 Task: Create a due date automation trigger when advanced on, 2 working days after a card is due add dates with a complete due date at 11:00 AM.
Action: Mouse moved to (972, 300)
Screenshot: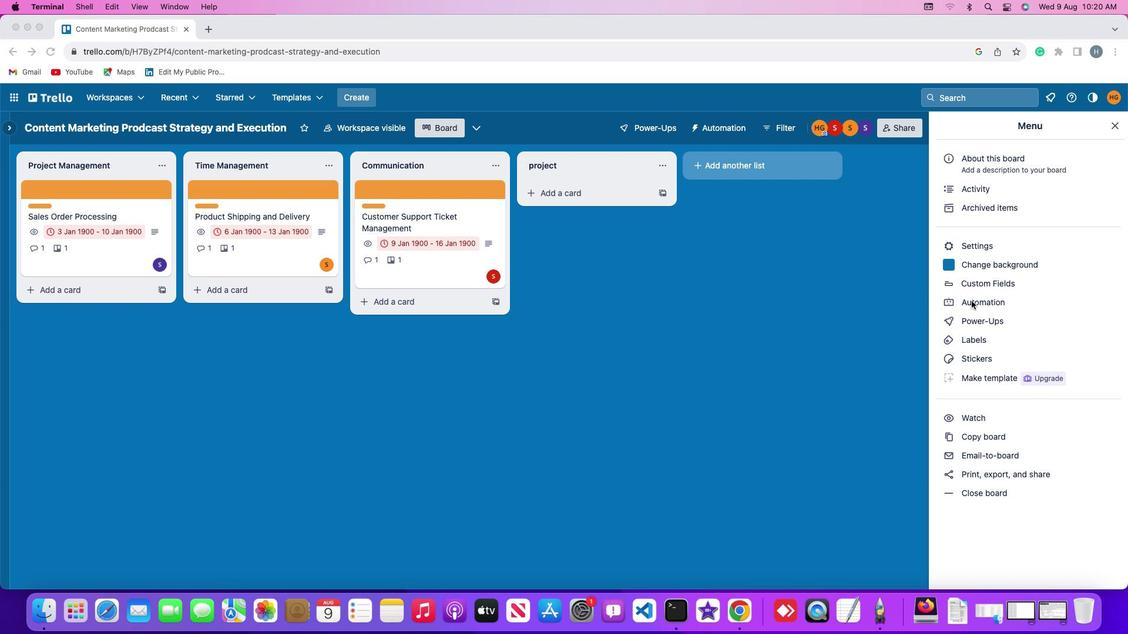 
Action: Mouse pressed left at (972, 300)
Screenshot: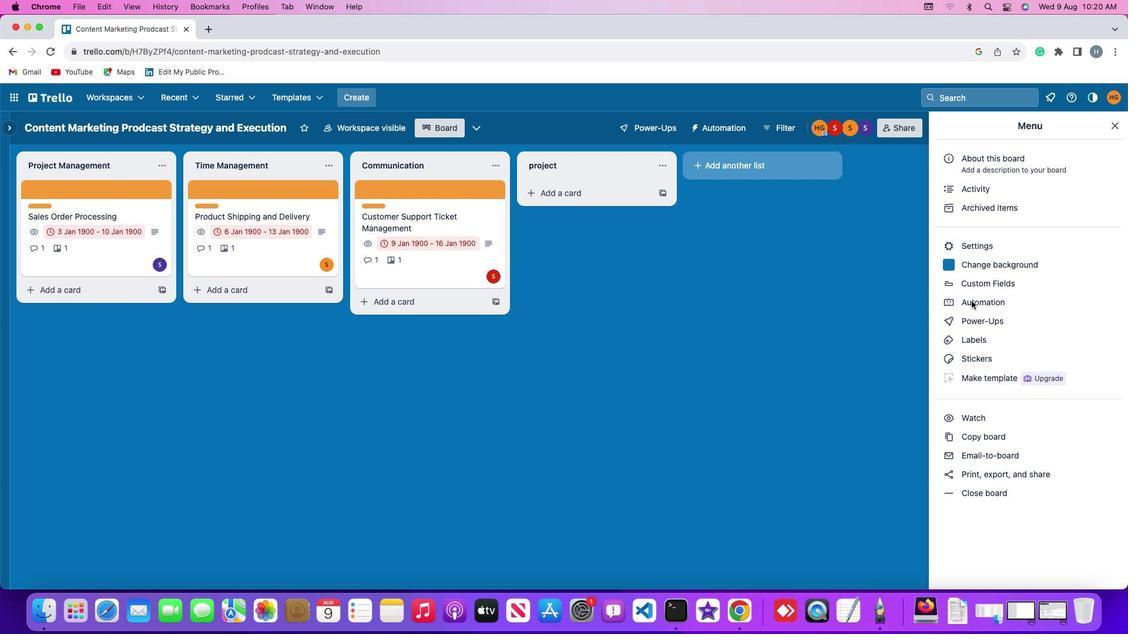 
Action: Mouse pressed left at (972, 300)
Screenshot: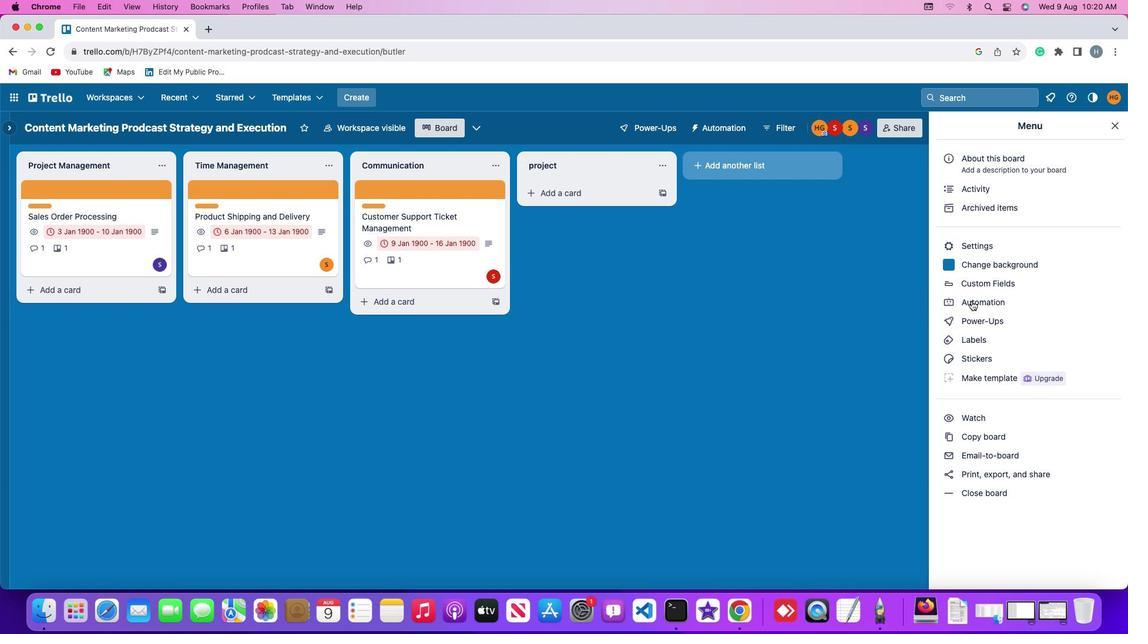
Action: Mouse moved to (74, 284)
Screenshot: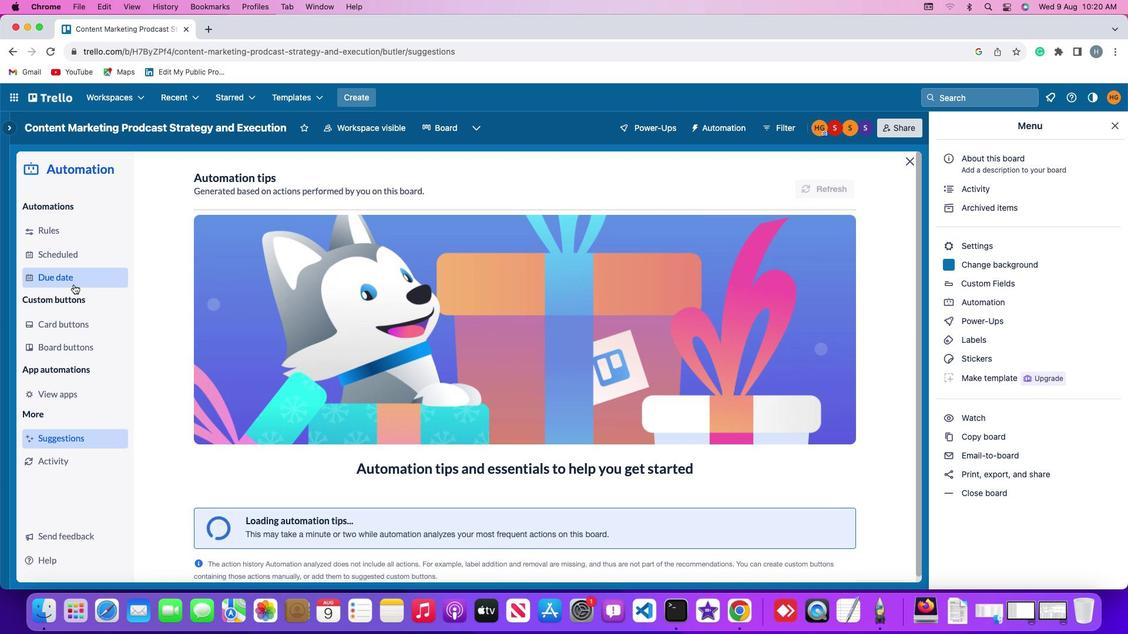 
Action: Mouse pressed left at (74, 284)
Screenshot: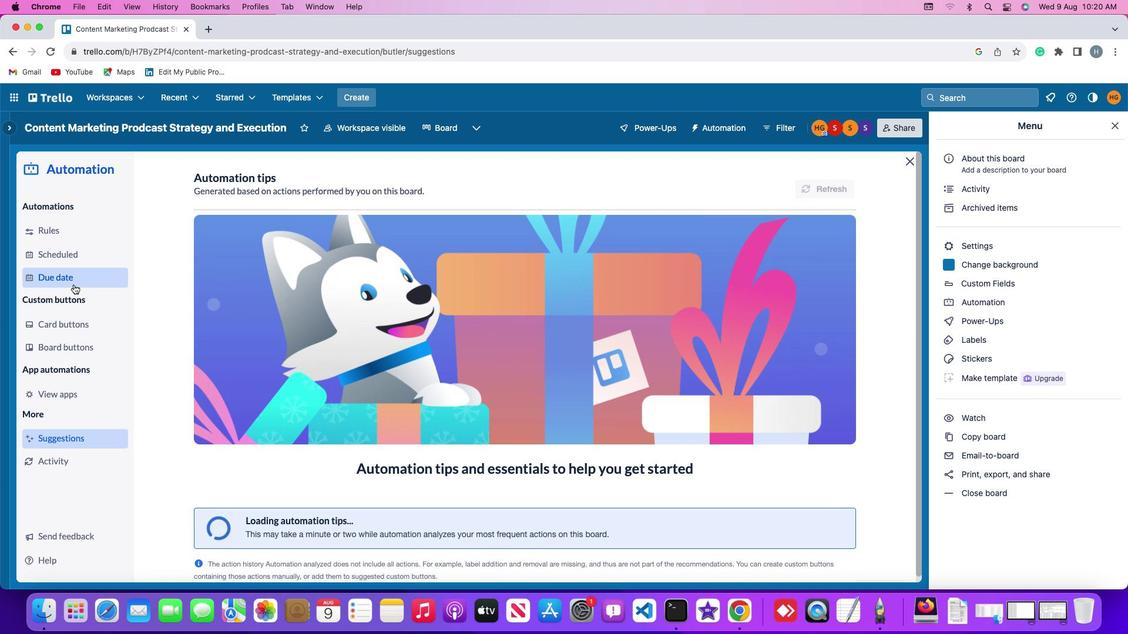 
Action: Mouse moved to (791, 179)
Screenshot: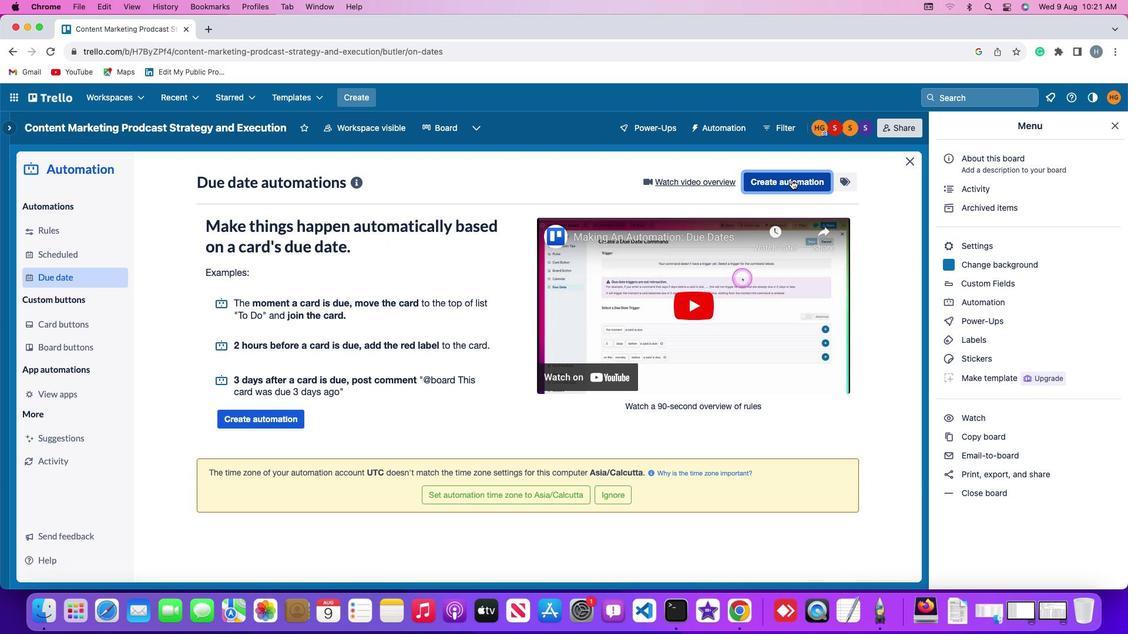 
Action: Mouse pressed left at (791, 179)
Screenshot: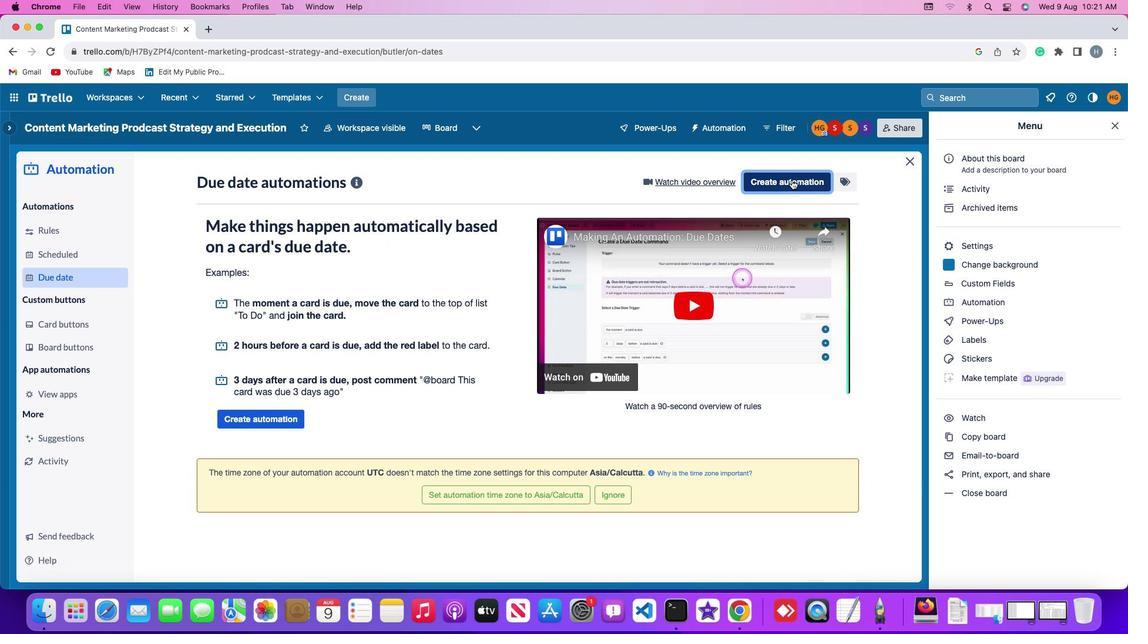 
Action: Mouse moved to (352, 290)
Screenshot: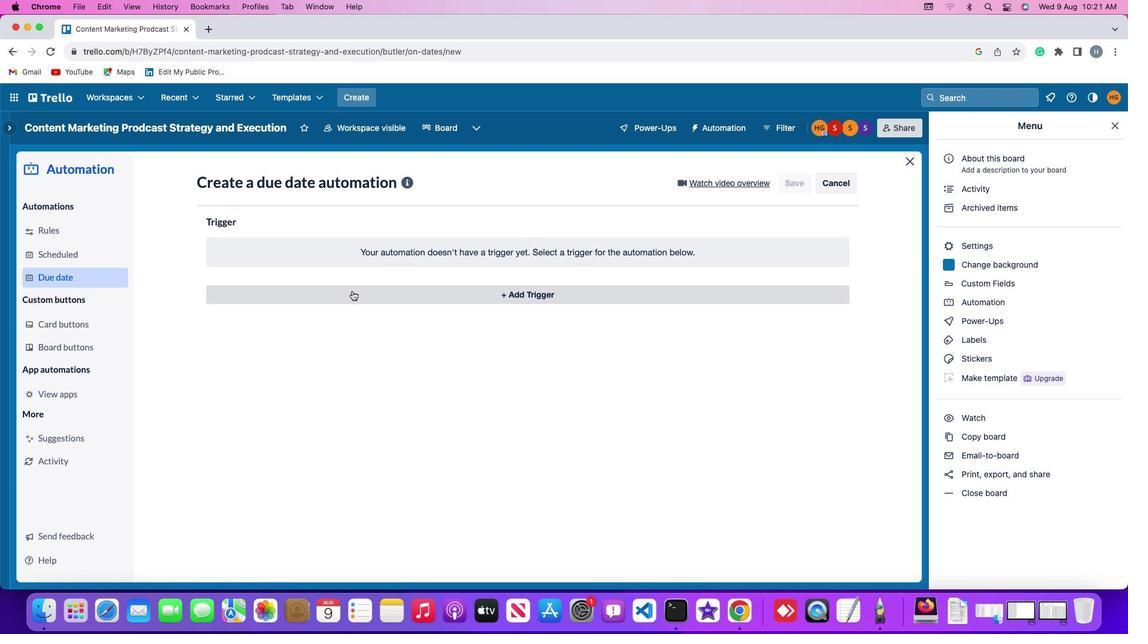
Action: Mouse pressed left at (352, 290)
Screenshot: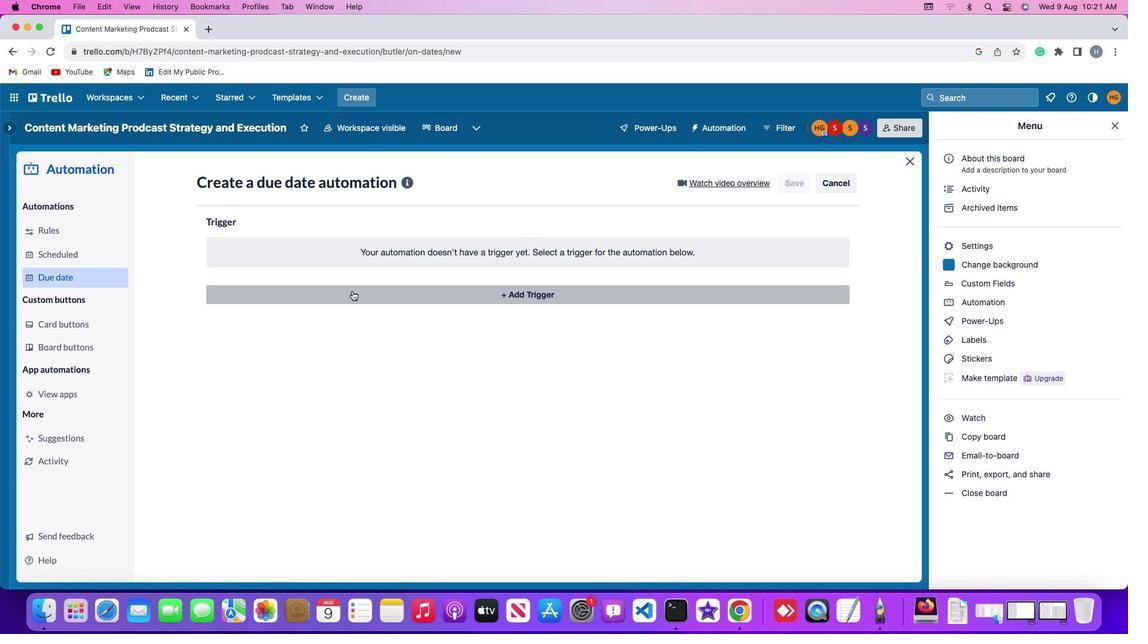 
Action: Mouse moved to (232, 474)
Screenshot: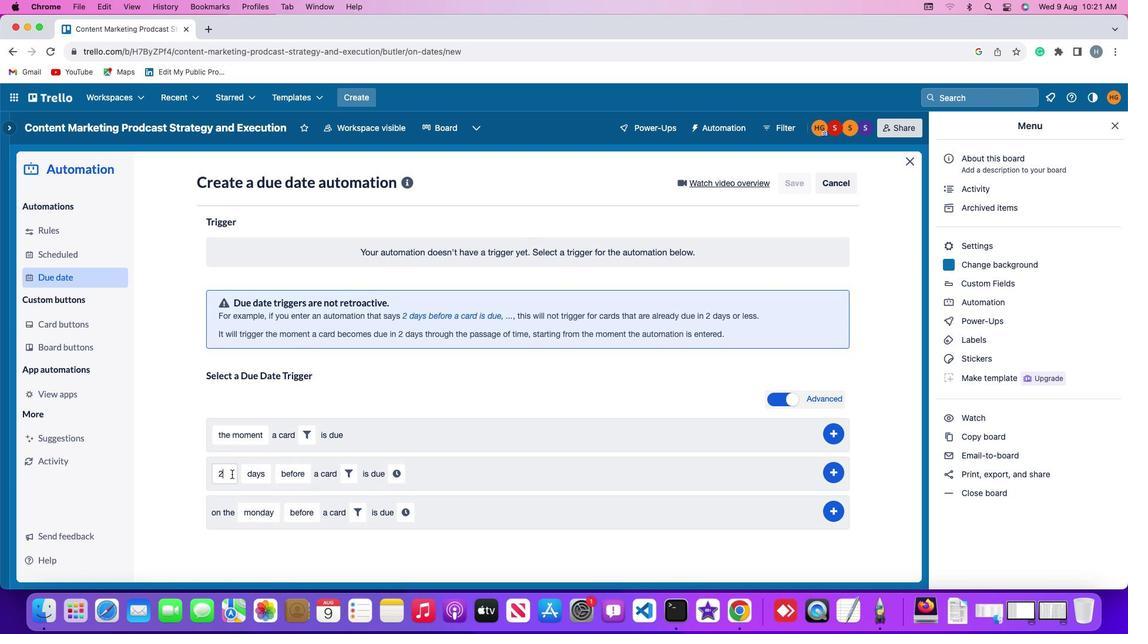 
Action: Mouse pressed left at (232, 474)
Screenshot: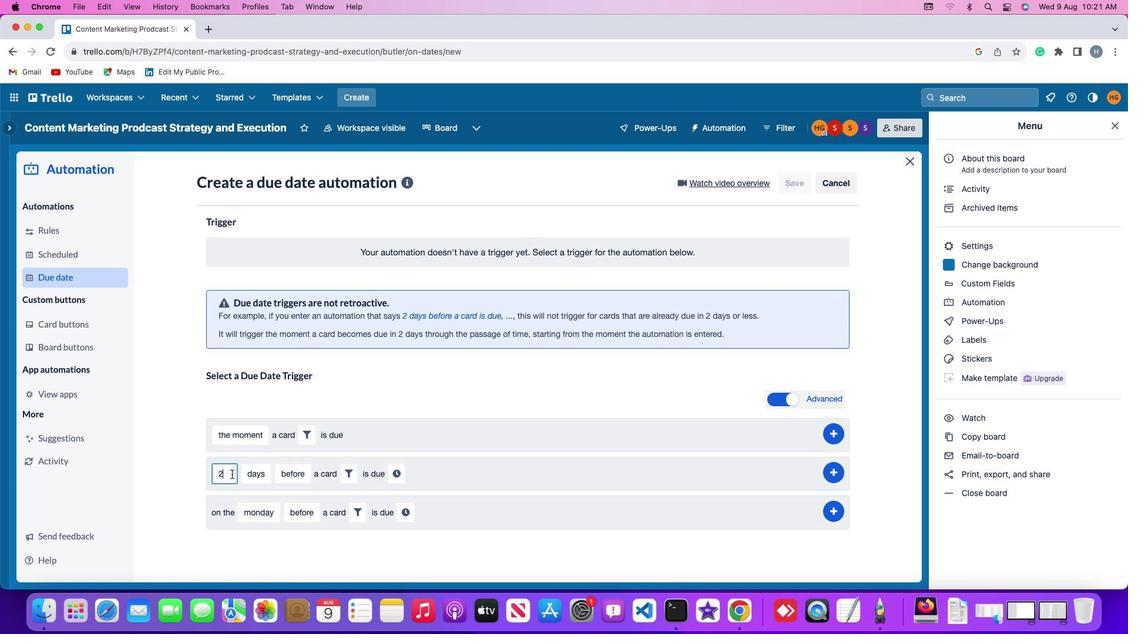 
Action: Mouse moved to (232, 474)
Screenshot: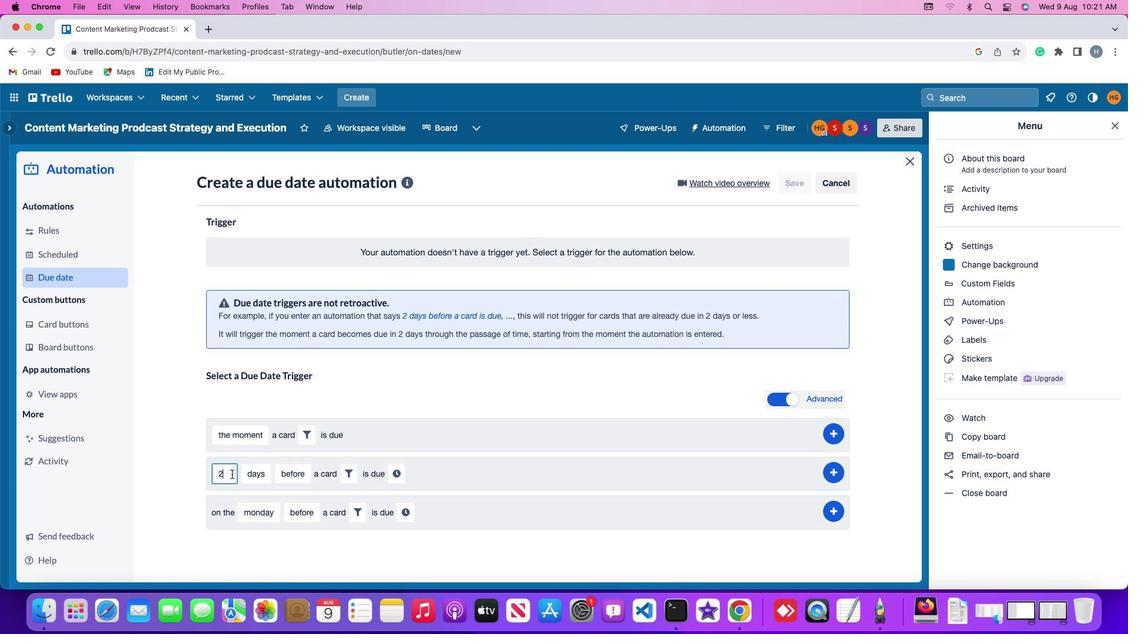 
Action: Key pressed Key.backspace
Screenshot: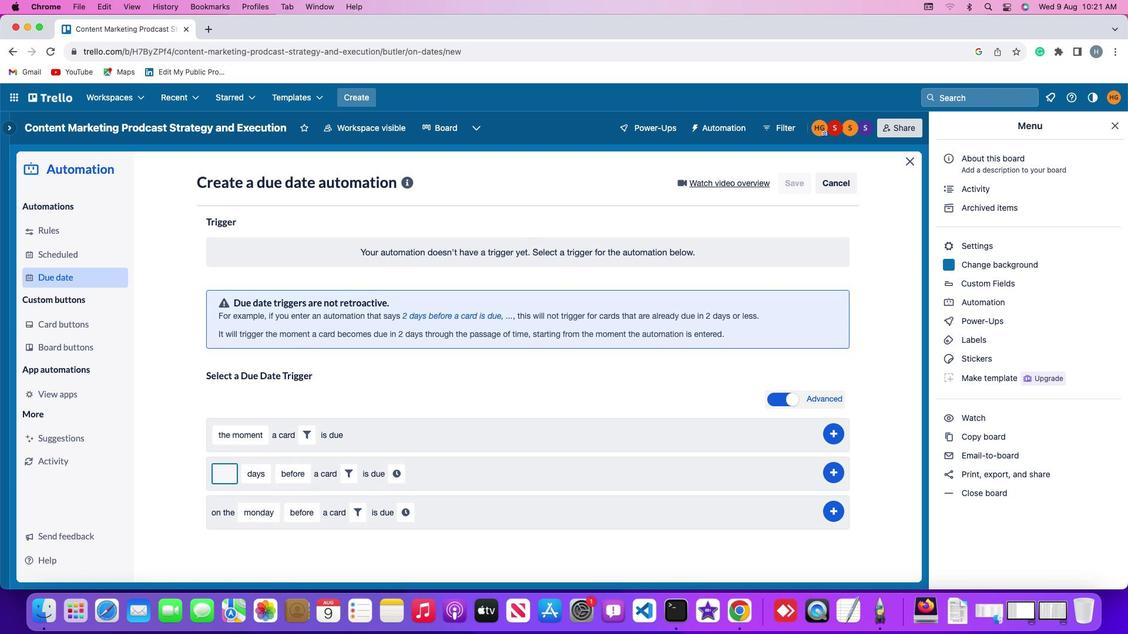 
Action: Mouse moved to (231, 474)
Screenshot: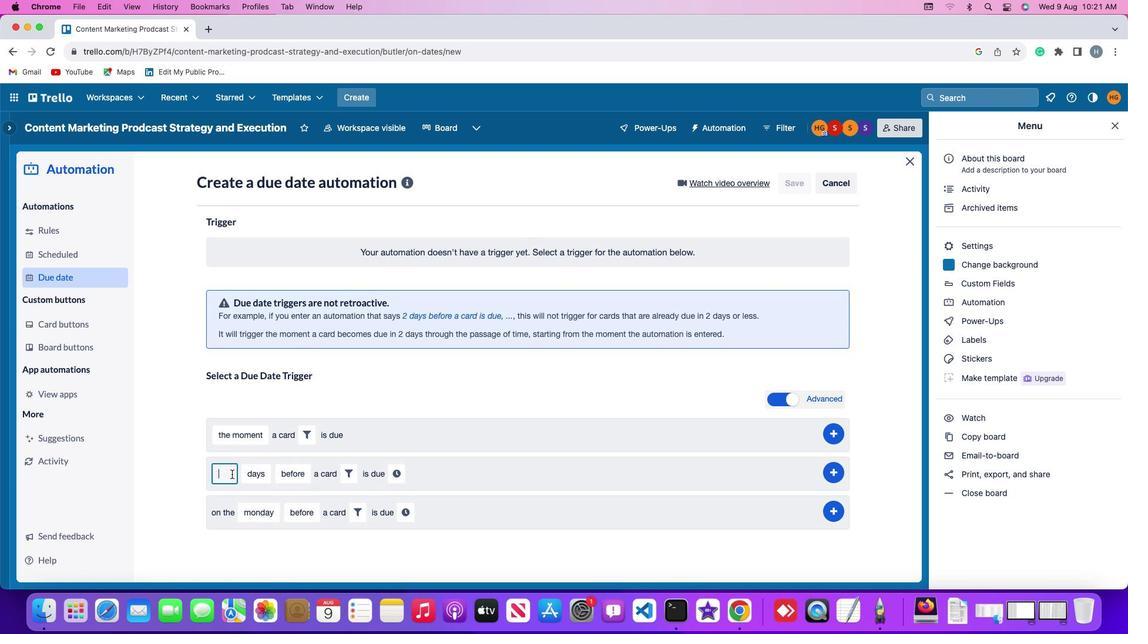 
Action: Key pressed '2'
Screenshot: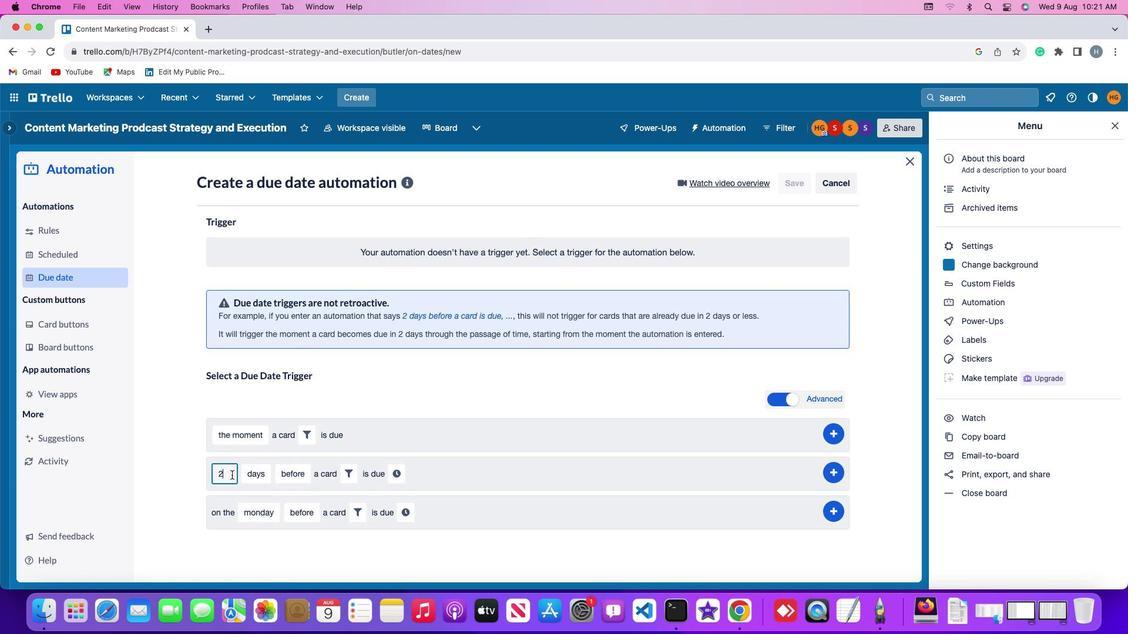 
Action: Mouse moved to (248, 476)
Screenshot: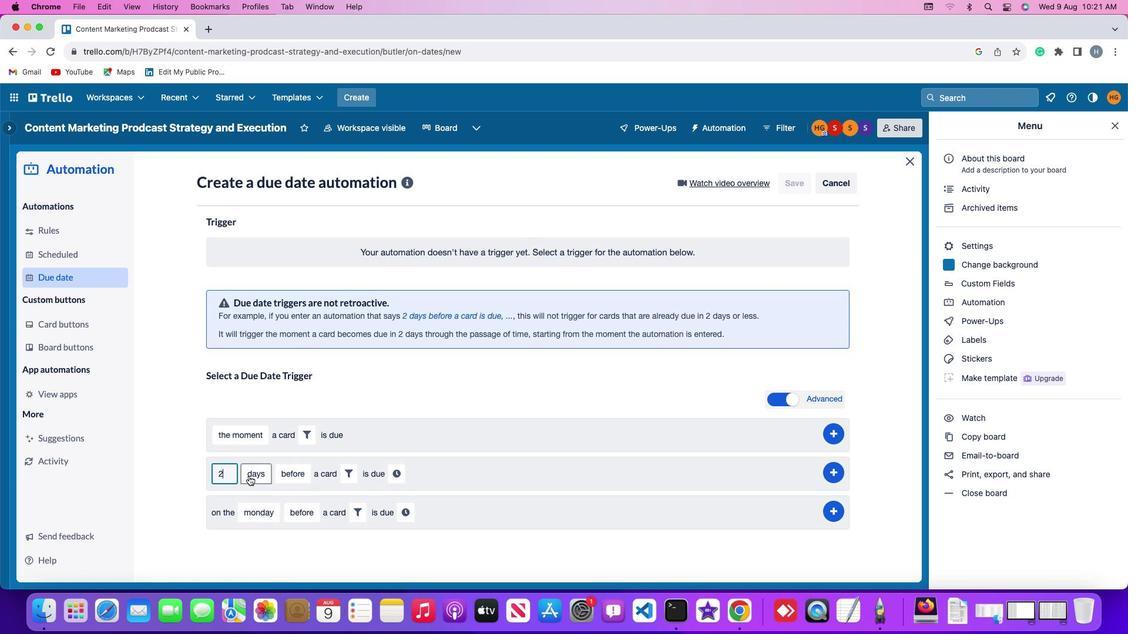 
Action: Mouse pressed left at (248, 476)
Screenshot: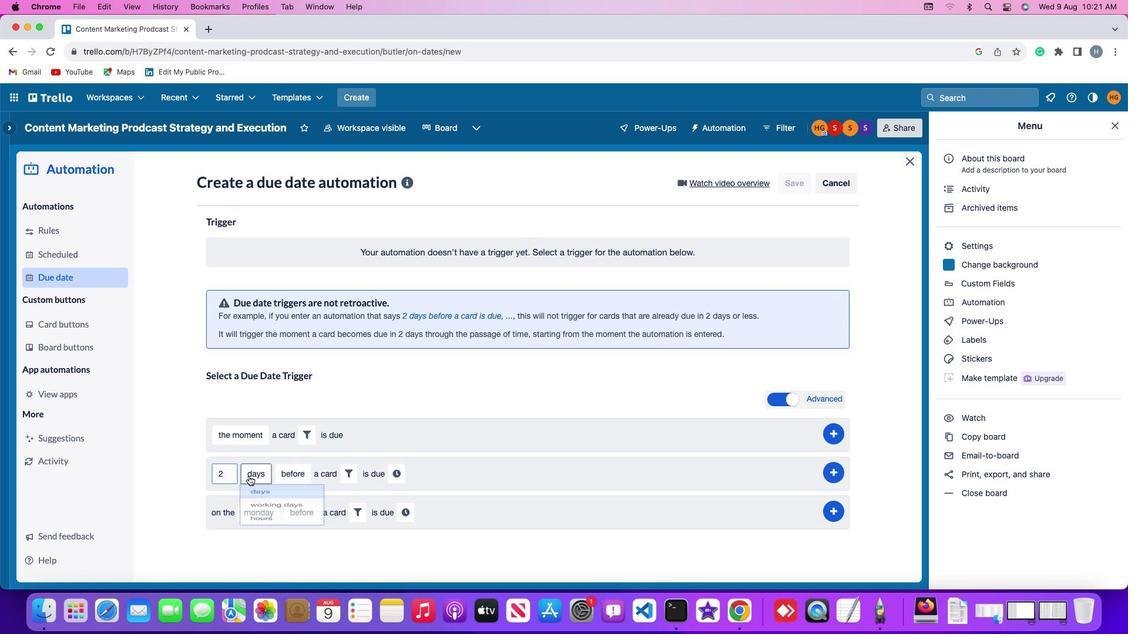 
Action: Mouse moved to (262, 524)
Screenshot: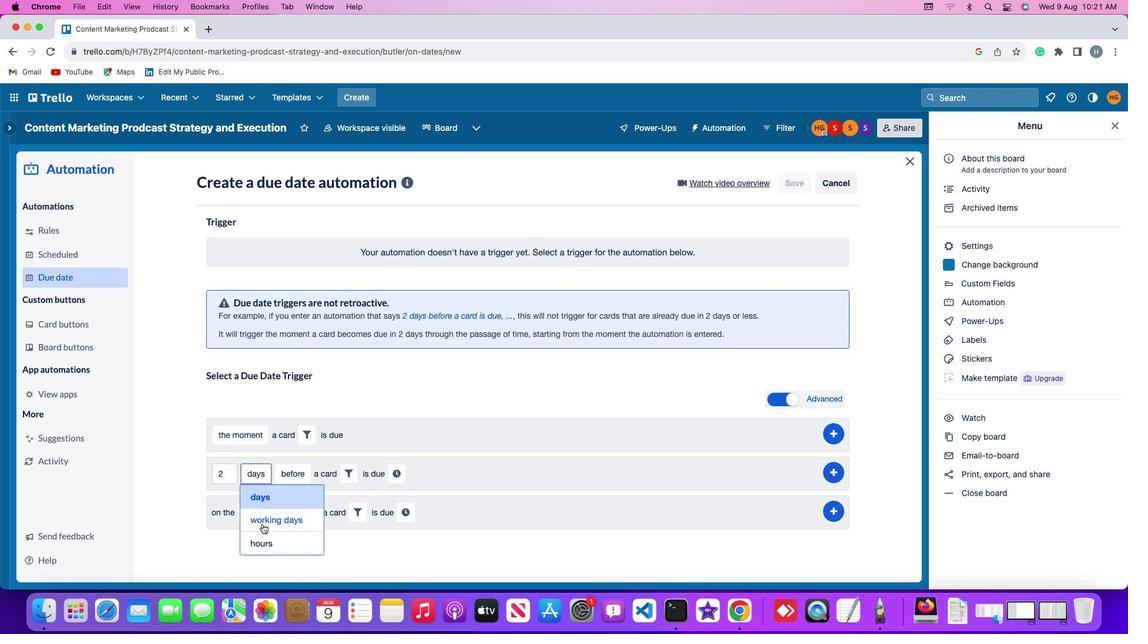 
Action: Mouse pressed left at (262, 524)
Screenshot: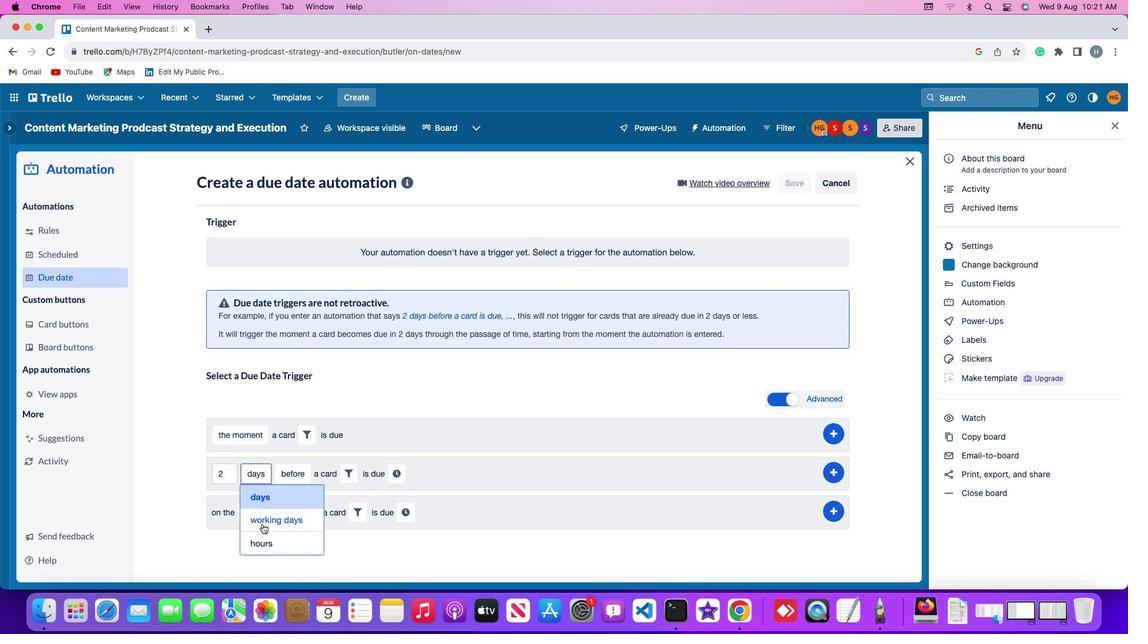 
Action: Mouse moved to (322, 475)
Screenshot: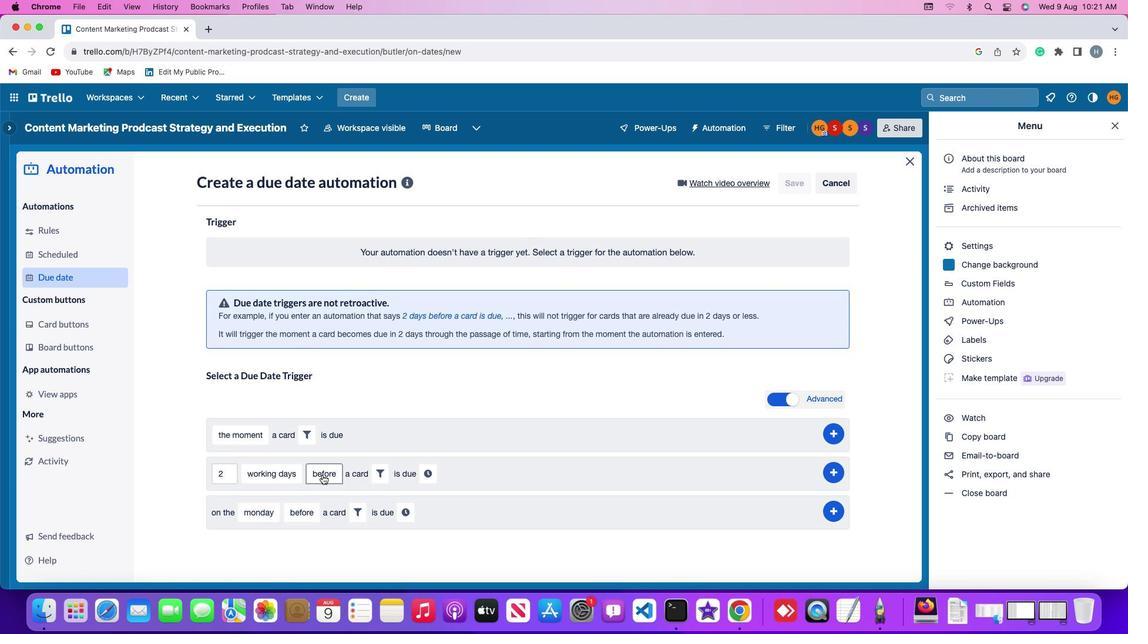 
Action: Mouse pressed left at (322, 475)
Screenshot: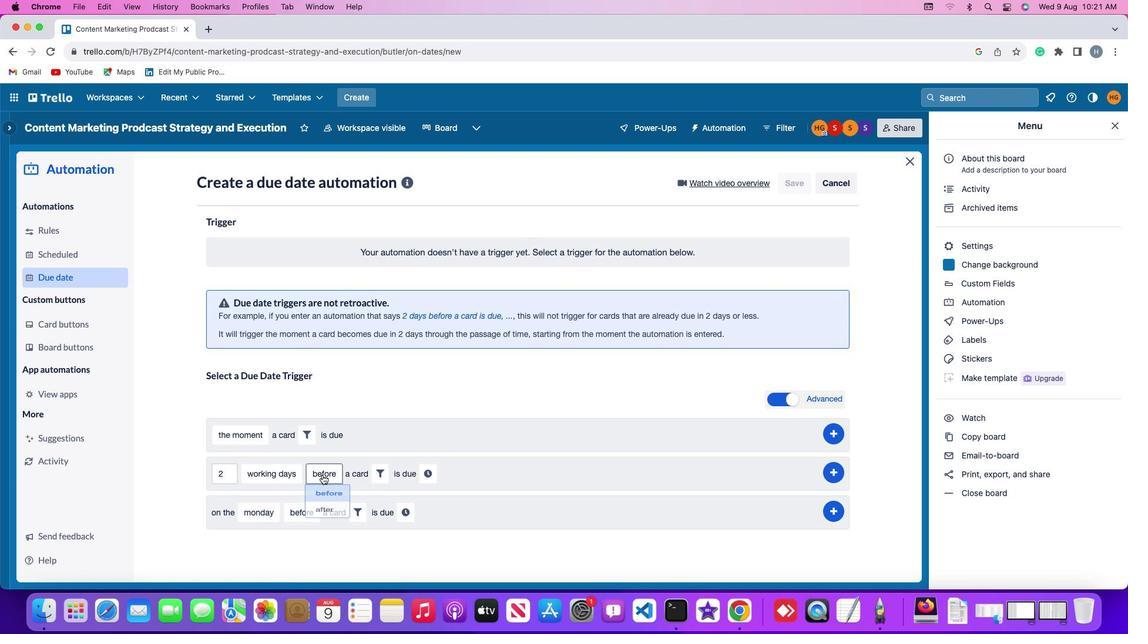 
Action: Mouse moved to (325, 519)
Screenshot: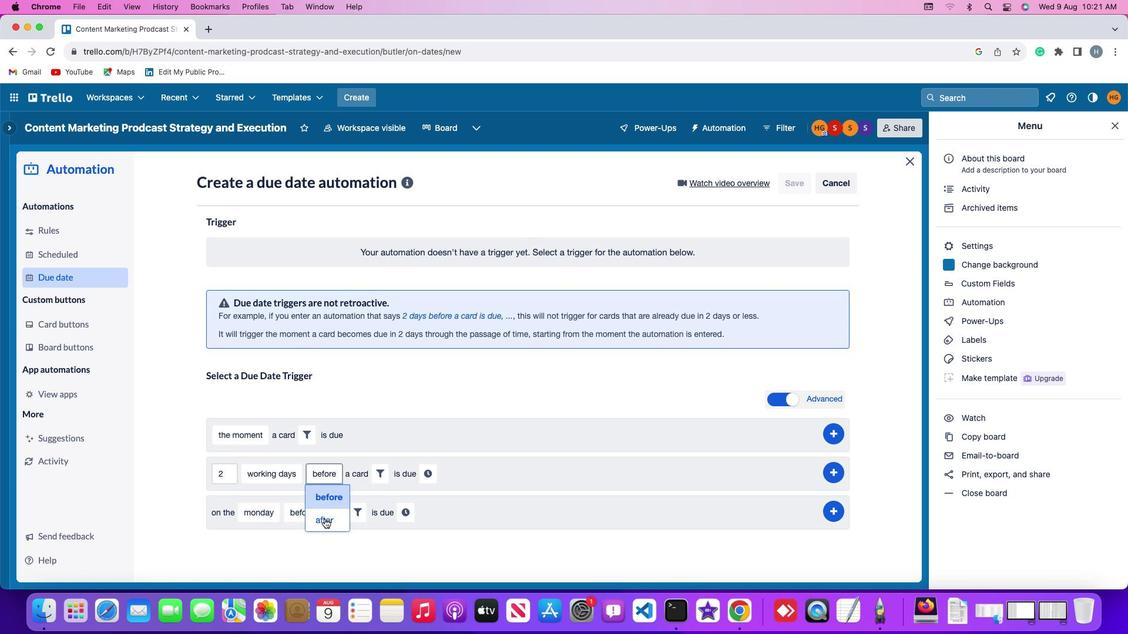 
Action: Mouse pressed left at (325, 519)
Screenshot: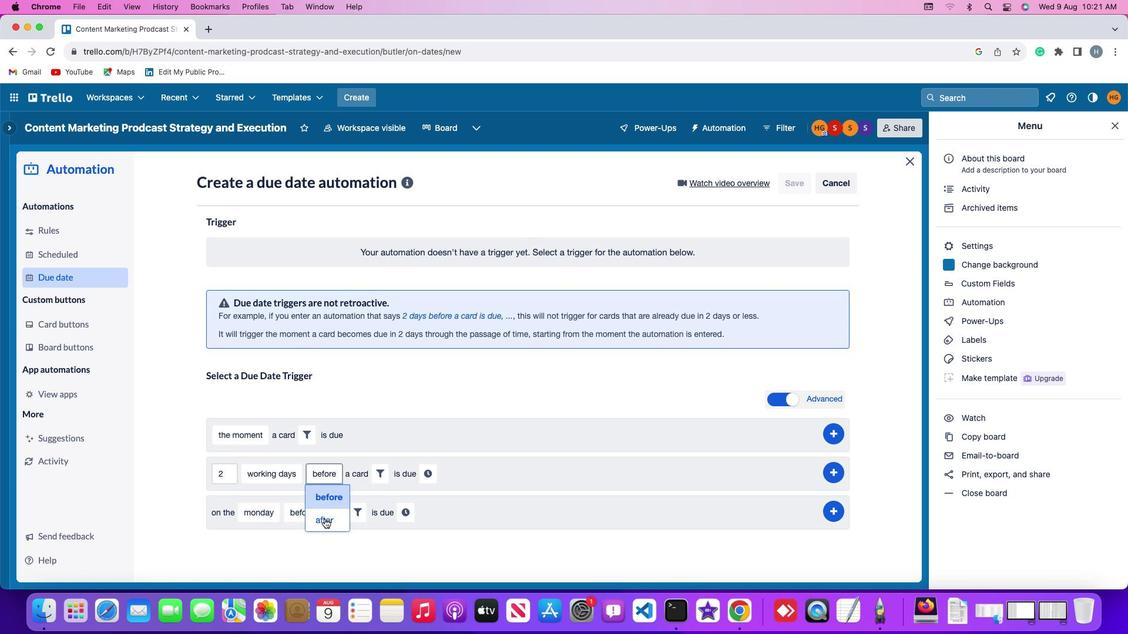 
Action: Mouse moved to (369, 473)
Screenshot: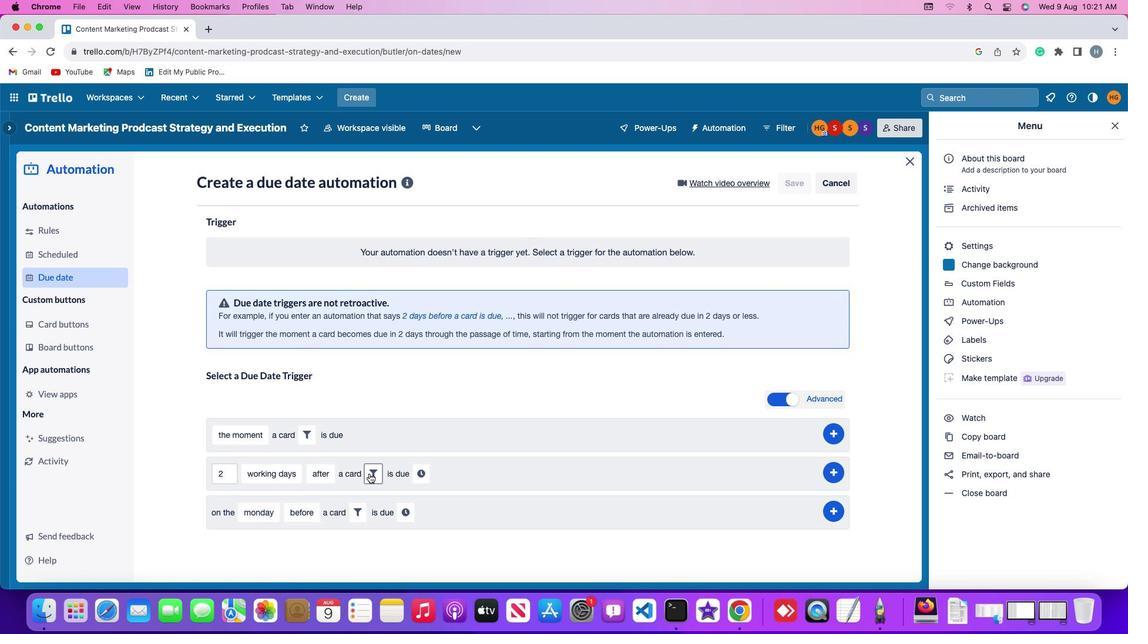 
Action: Mouse pressed left at (369, 473)
Screenshot: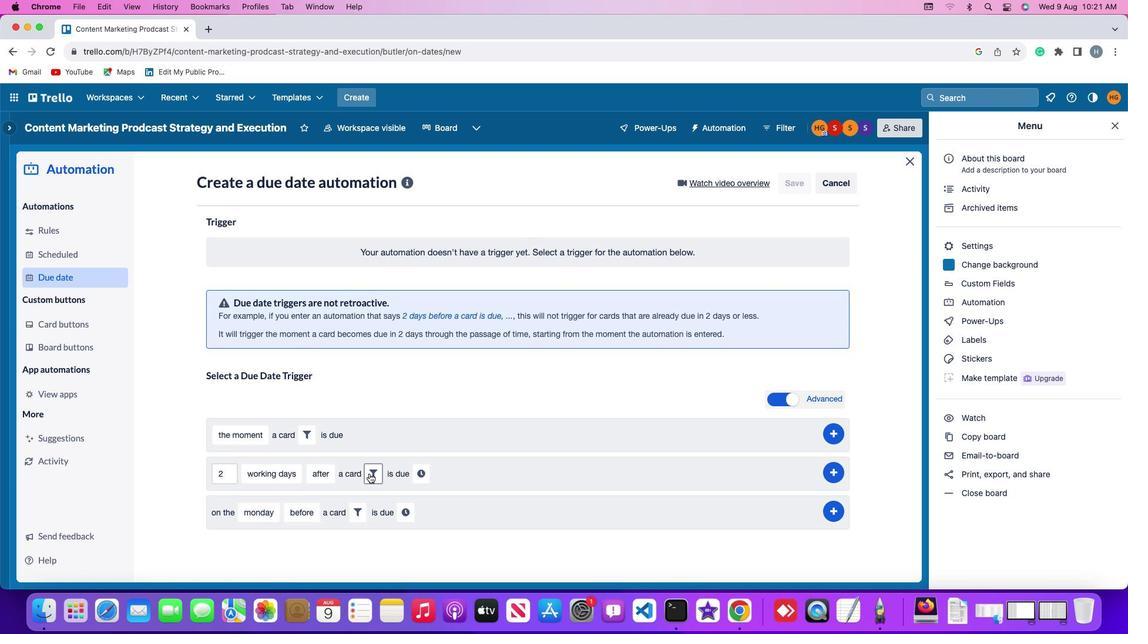 
Action: Mouse moved to (437, 511)
Screenshot: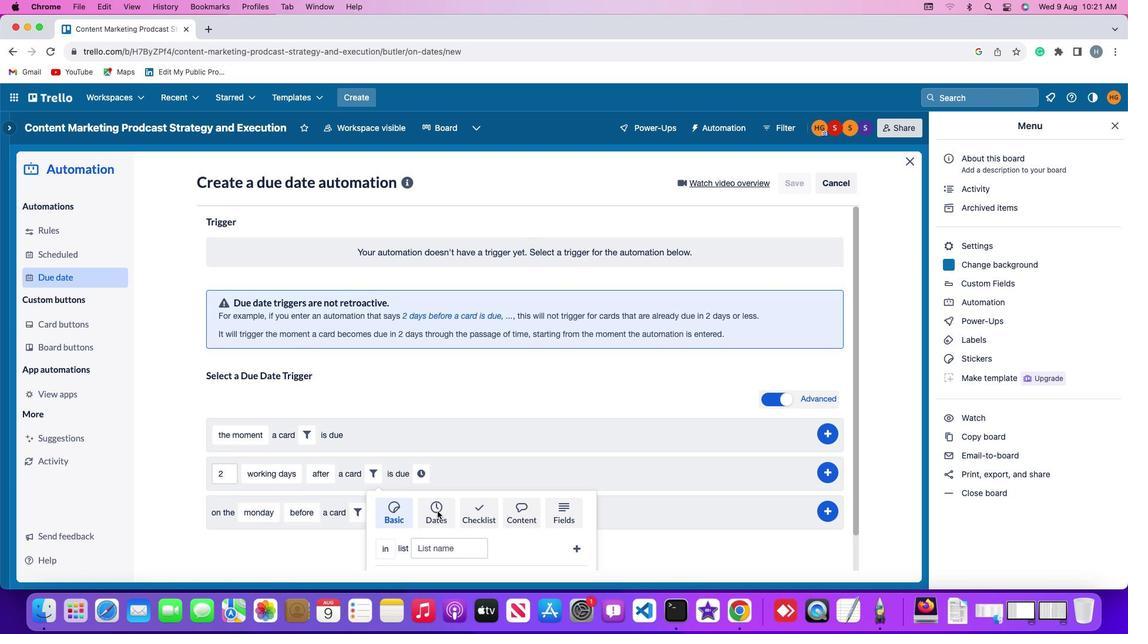 
Action: Mouse pressed left at (437, 511)
Screenshot: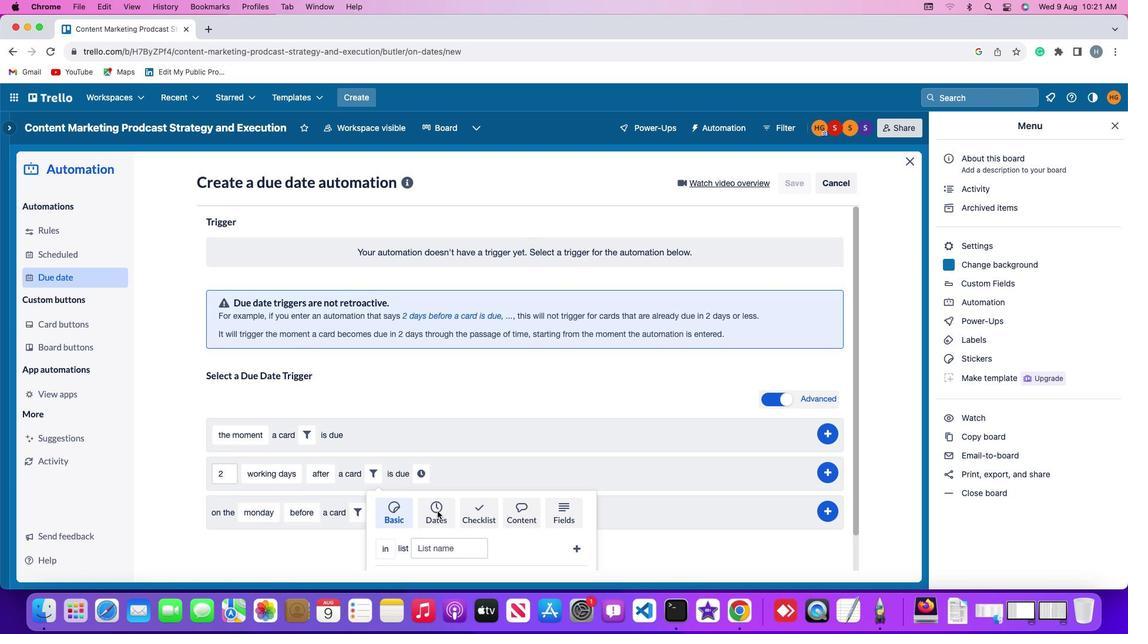 
Action: Mouse moved to (390, 548)
Screenshot: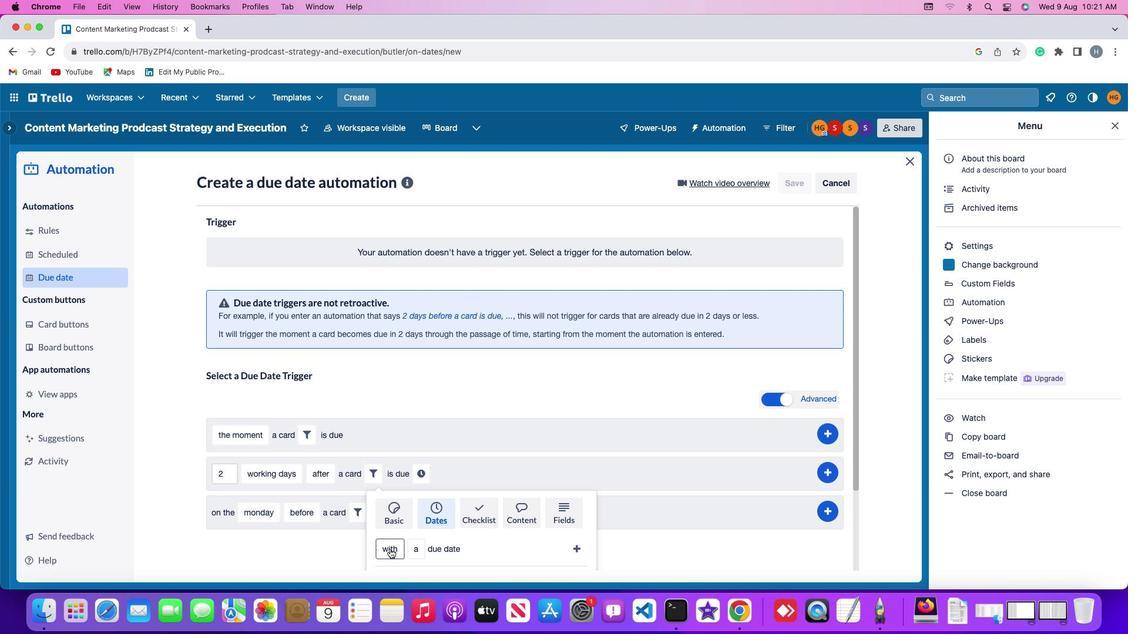 
Action: Mouse pressed left at (390, 548)
Screenshot: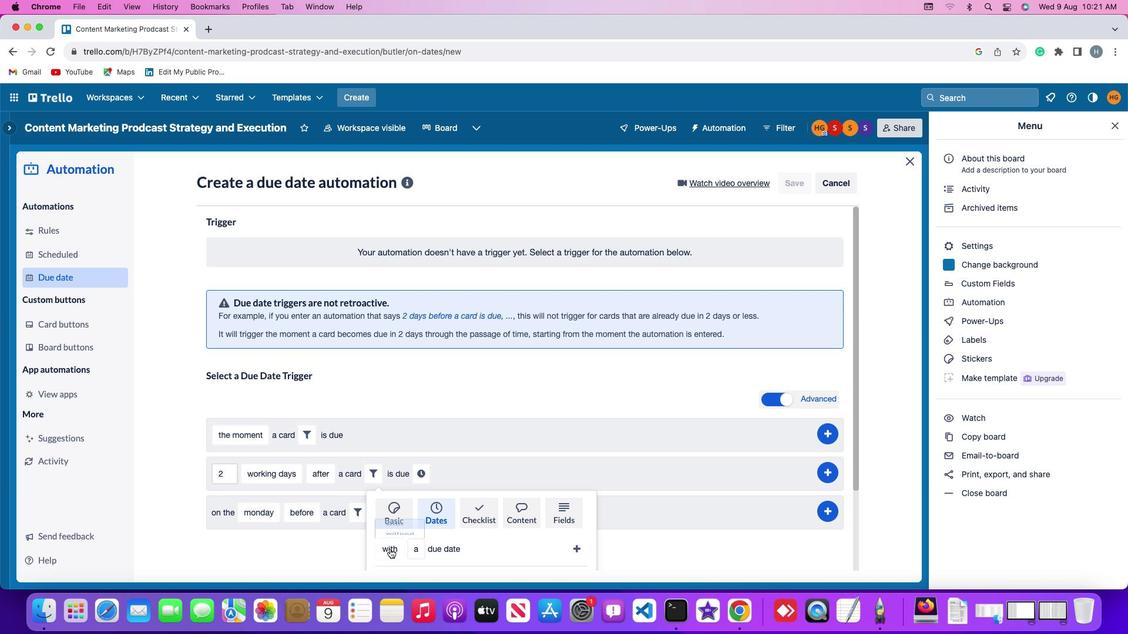 
Action: Mouse moved to (398, 499)
Screenshot: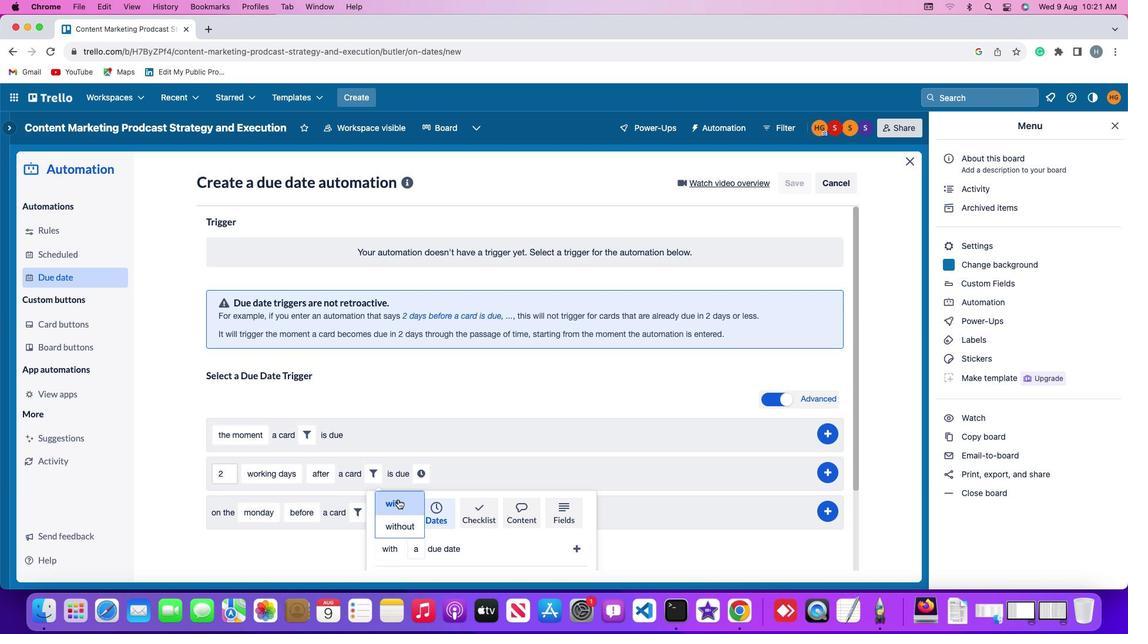 
Action: Mouse pressed left at (398, 499)
Screenshot: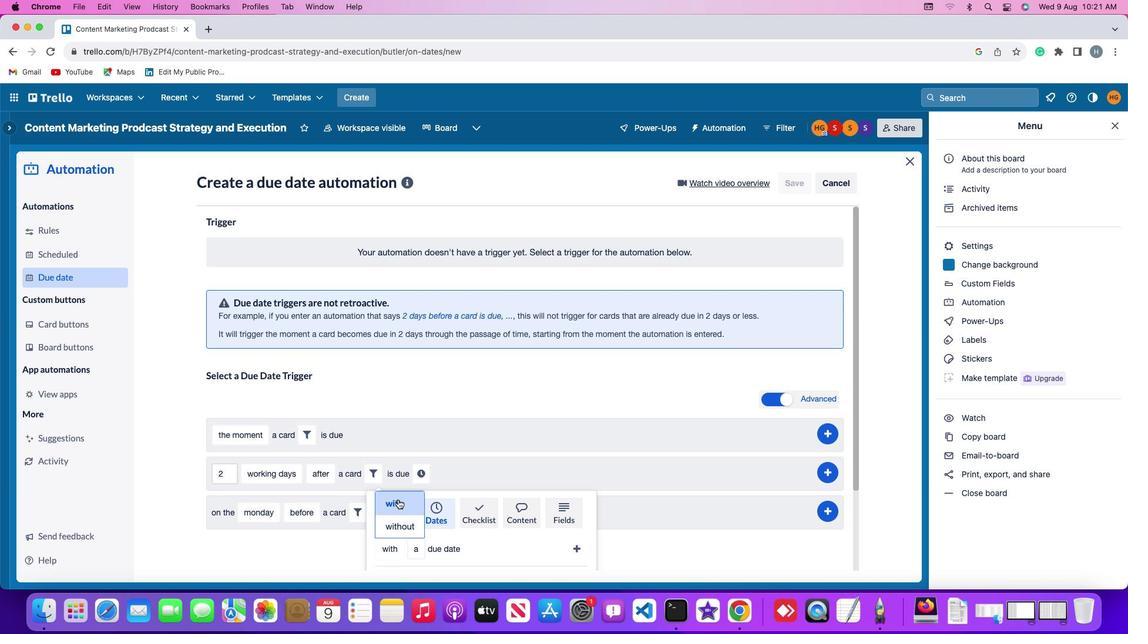 
Action: Mouse moved to (419, 547)
Screenshot: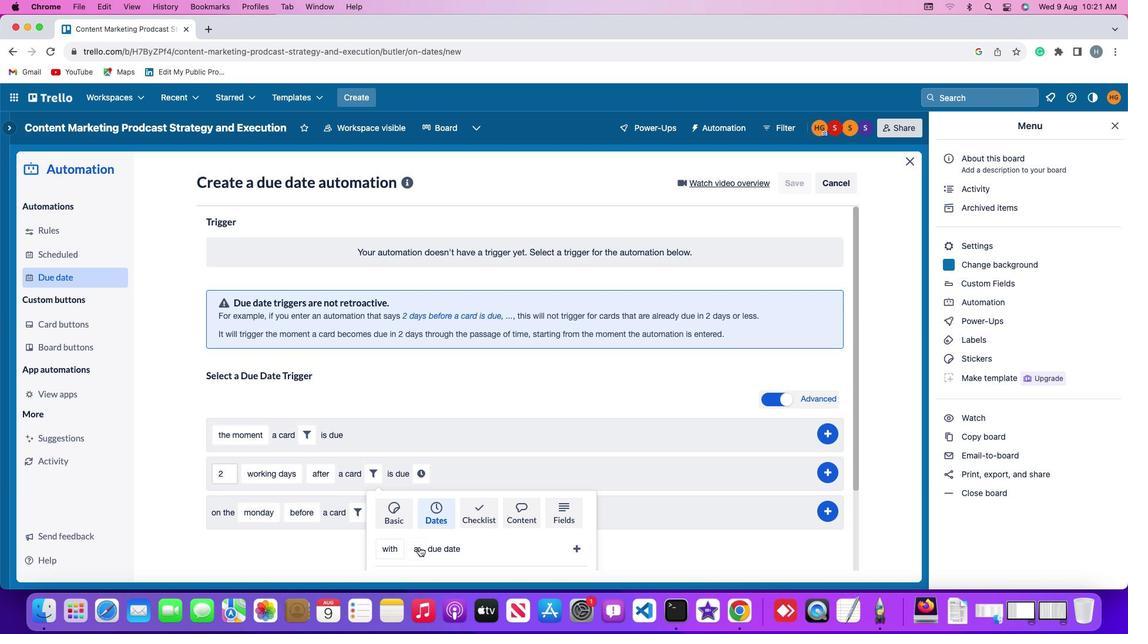 
Action: Mouse pressed left at (419, 547)
Screenshot: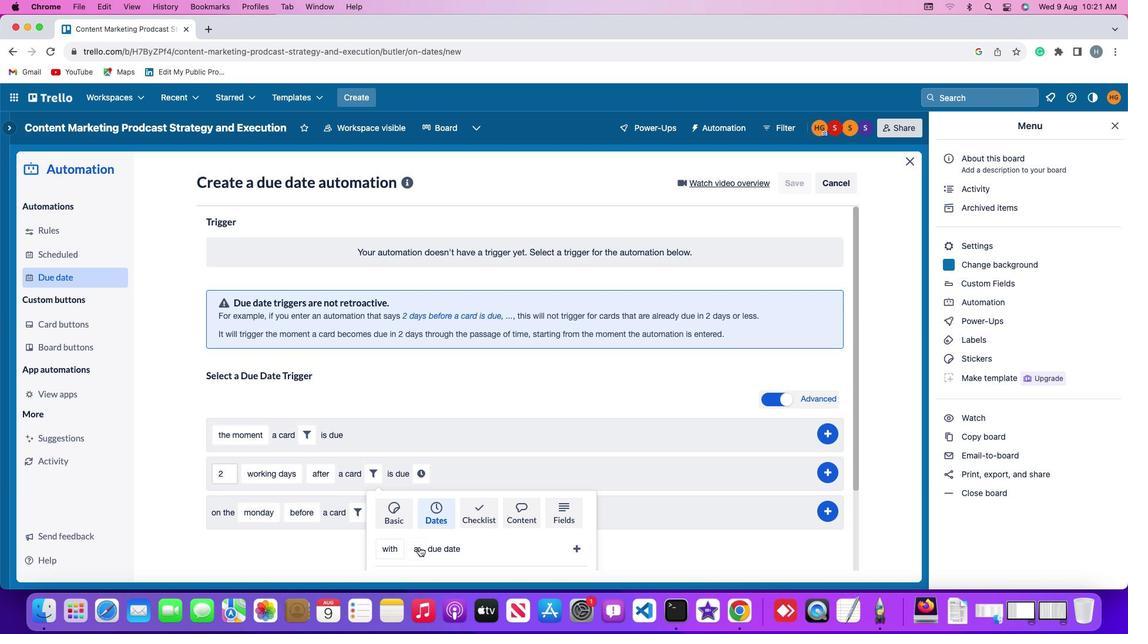 
Action: Mouse moved to (444, 483)
Screenshot: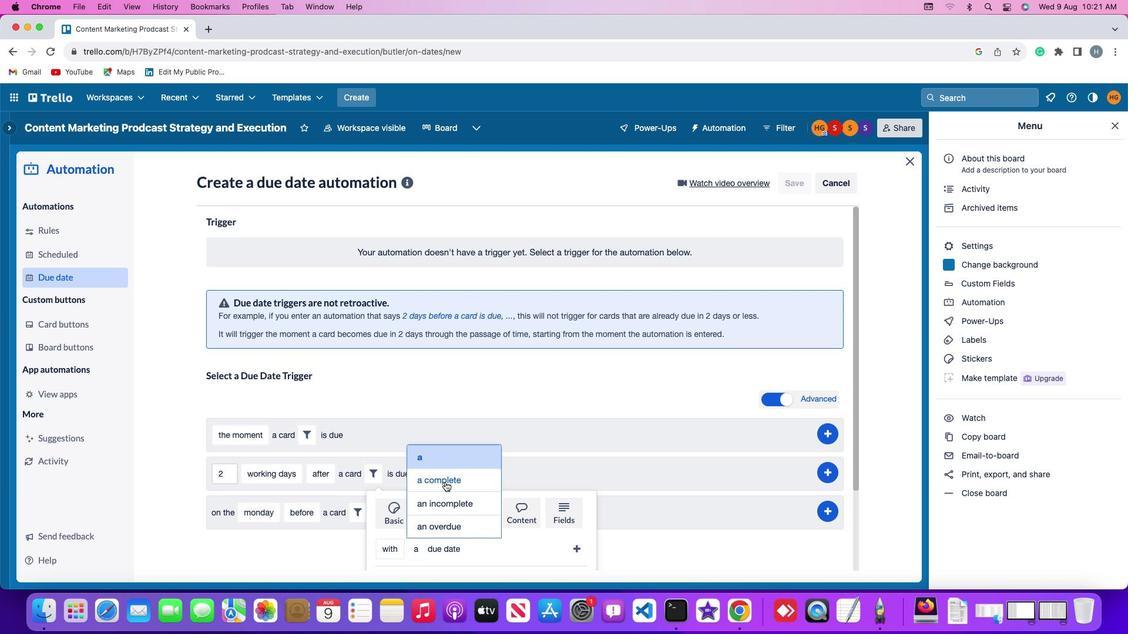 
Action: Mouse pressed left at (444, 483)
Screenshot: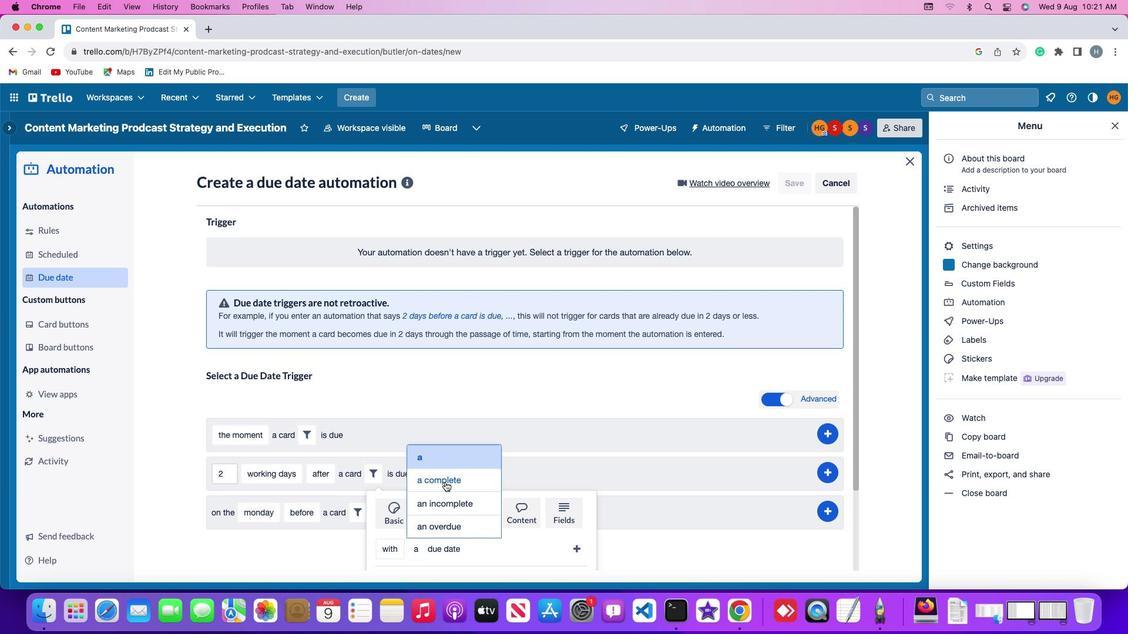 
Action: Mouse moved to (576, 548)
Screenshot: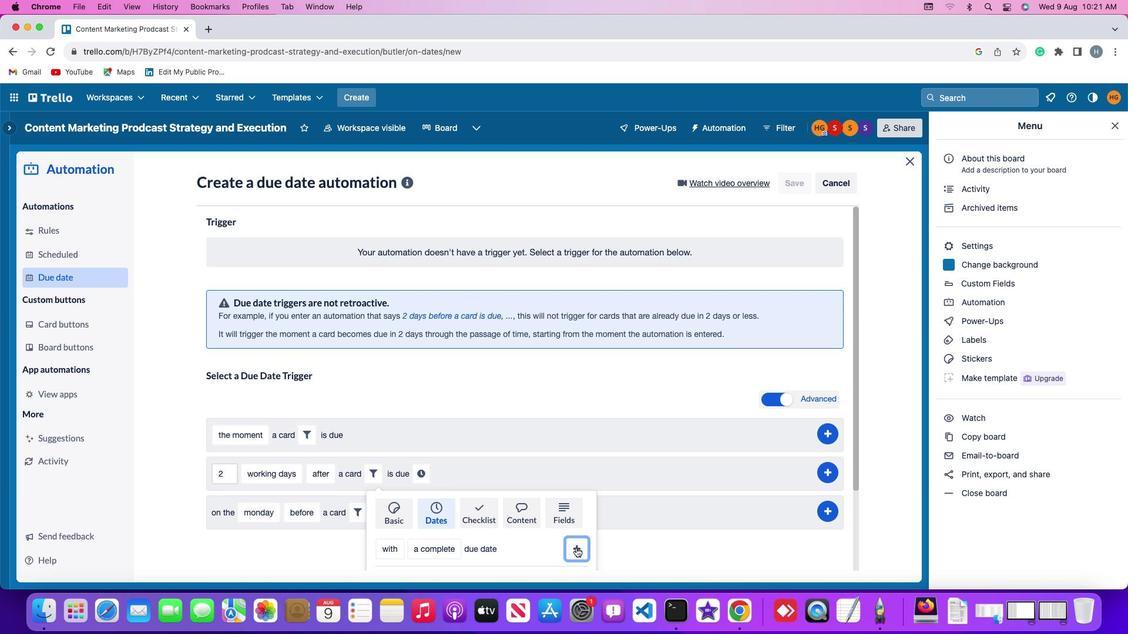 
Action: Mouse pressed left at (576, 548)
Screenshot: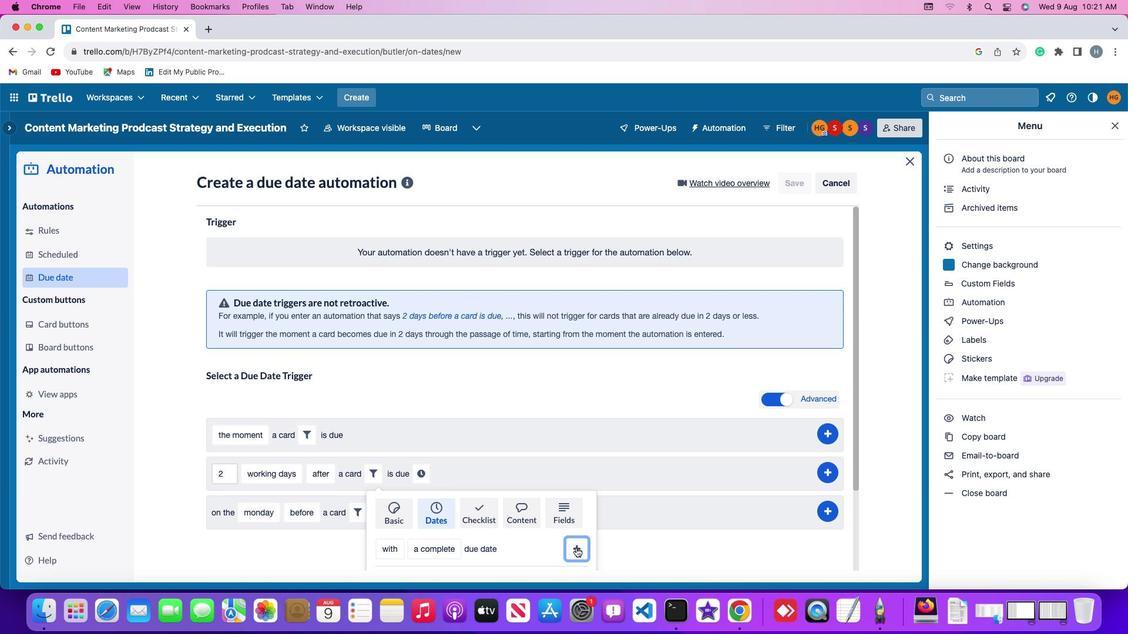 
Action: Mouse moved to (545, 469)
Screenshot: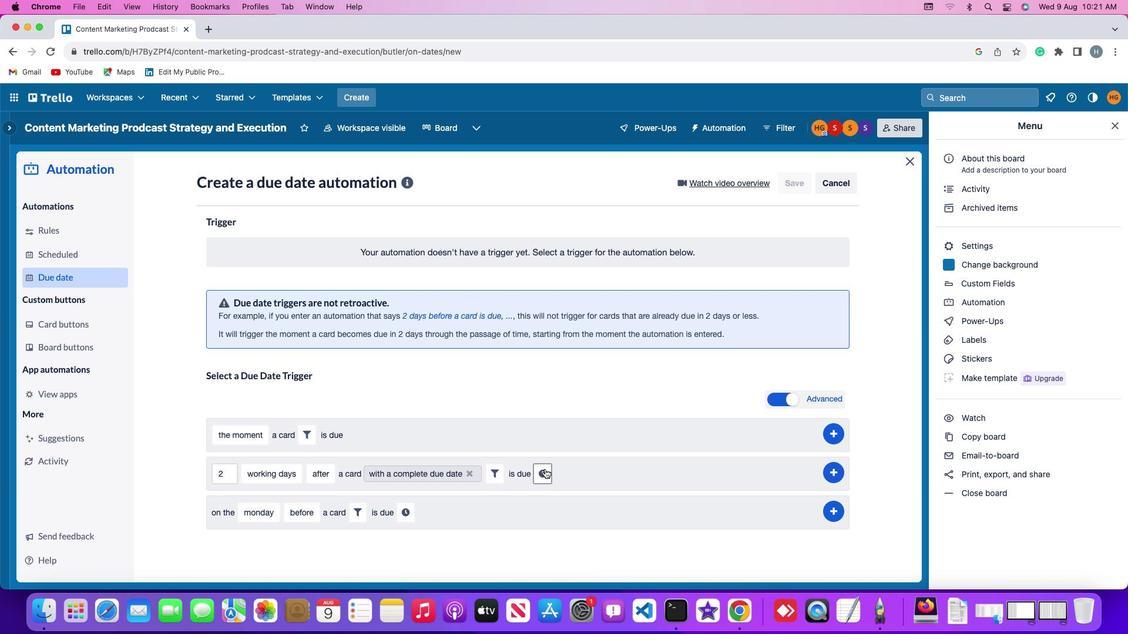 
Action: Mouse pressed left at (545, 469)
Screenshot: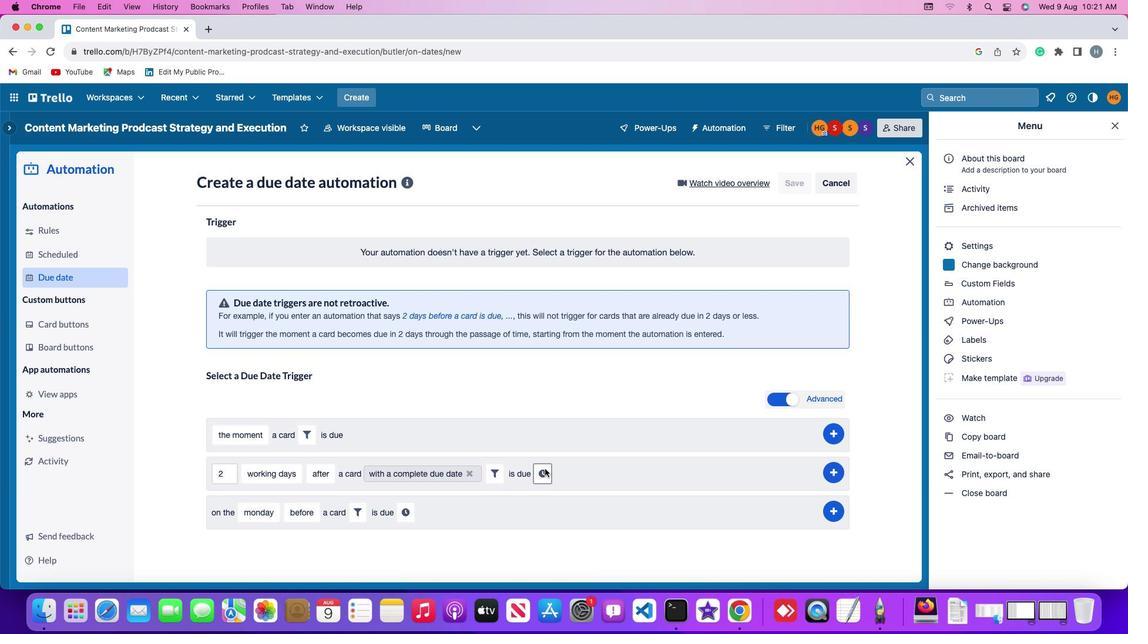 
Action: Mouse moved to (568, 473)
Screenshot: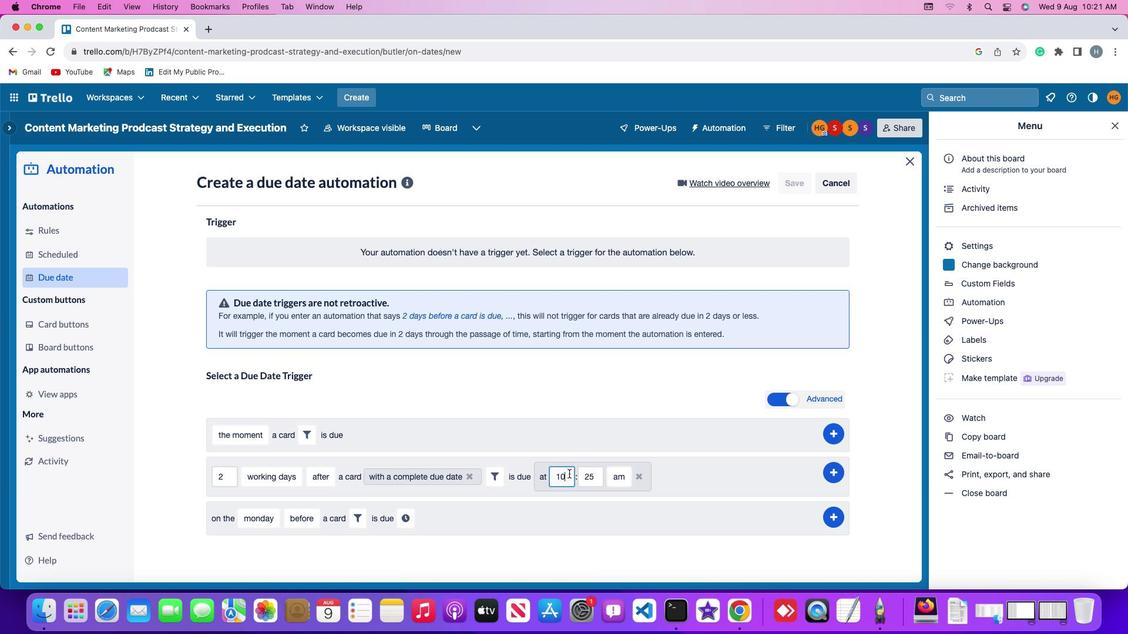 
Action: Mouse pressed left at (568, 473)
Screenshot: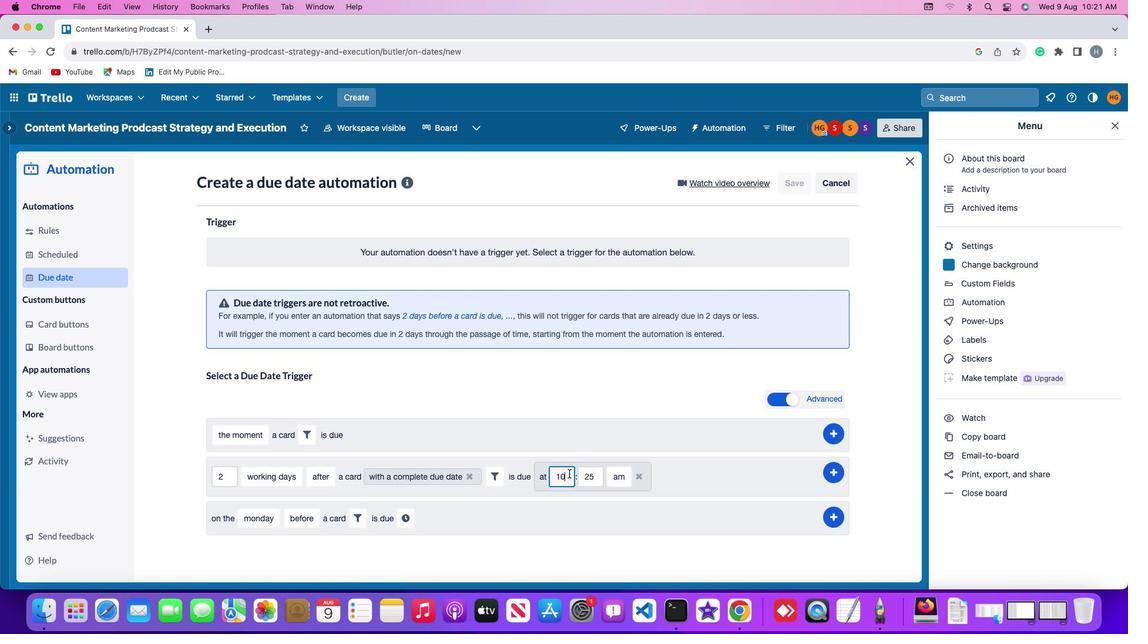 
Action: Mouse moved to (568, 473)
Screenshot: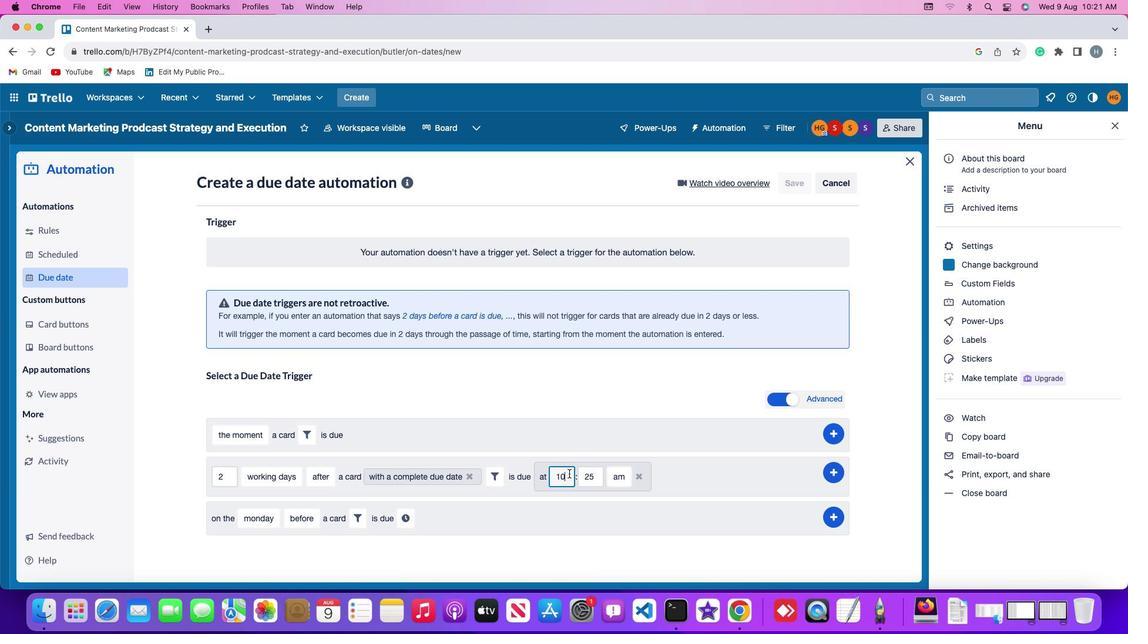 
Action: Key pressed Key.backspaceKey.backspace
Screenshot: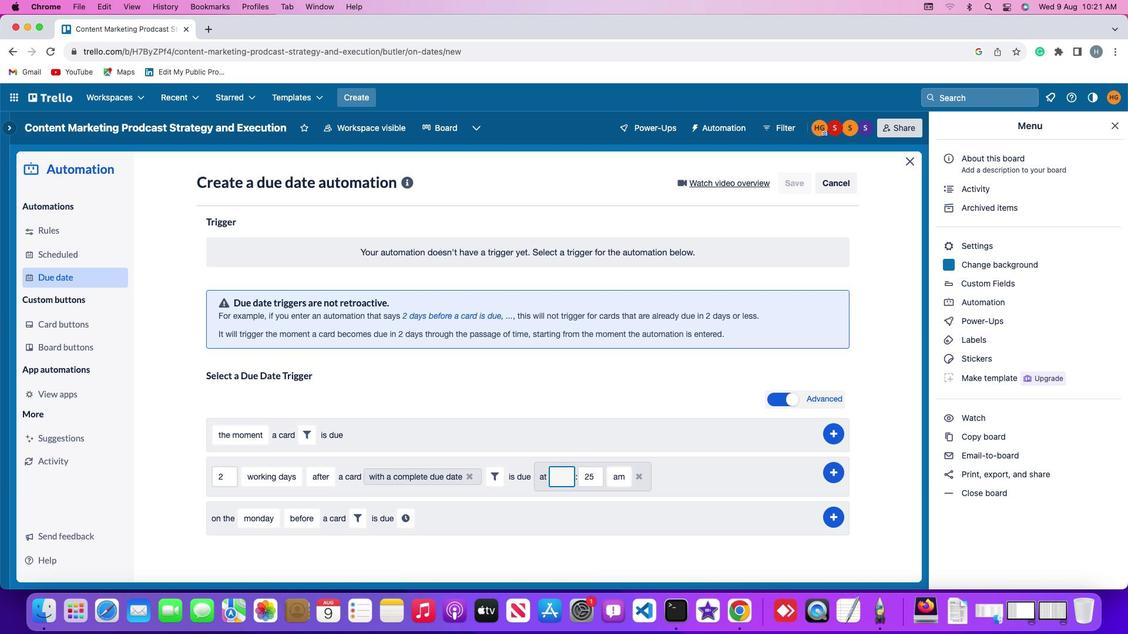 
Action: Mouse moved to (570, 471)
Screenshot: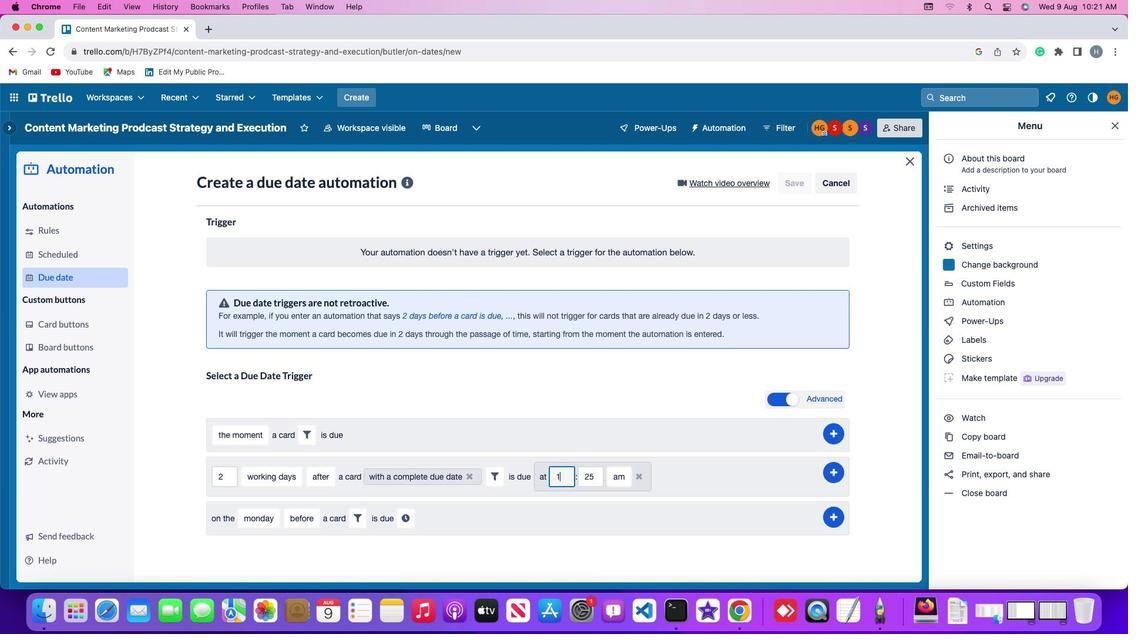 
Action: Key pressed '1''1'
Screenshot: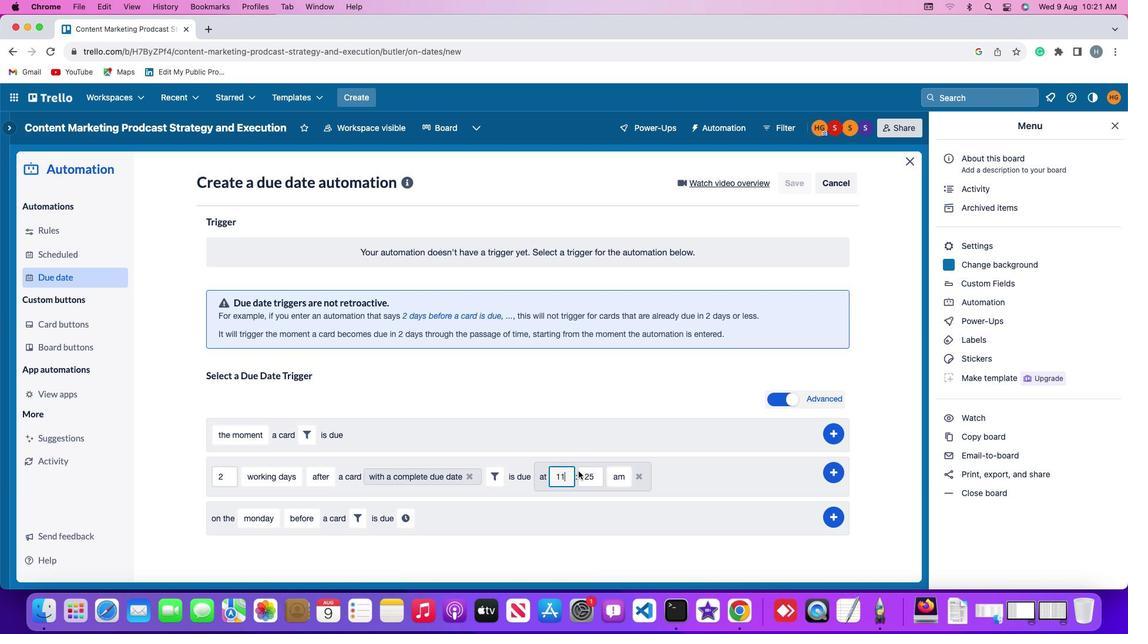 
Action: Mouse moved to (596, 473)
Screenshot: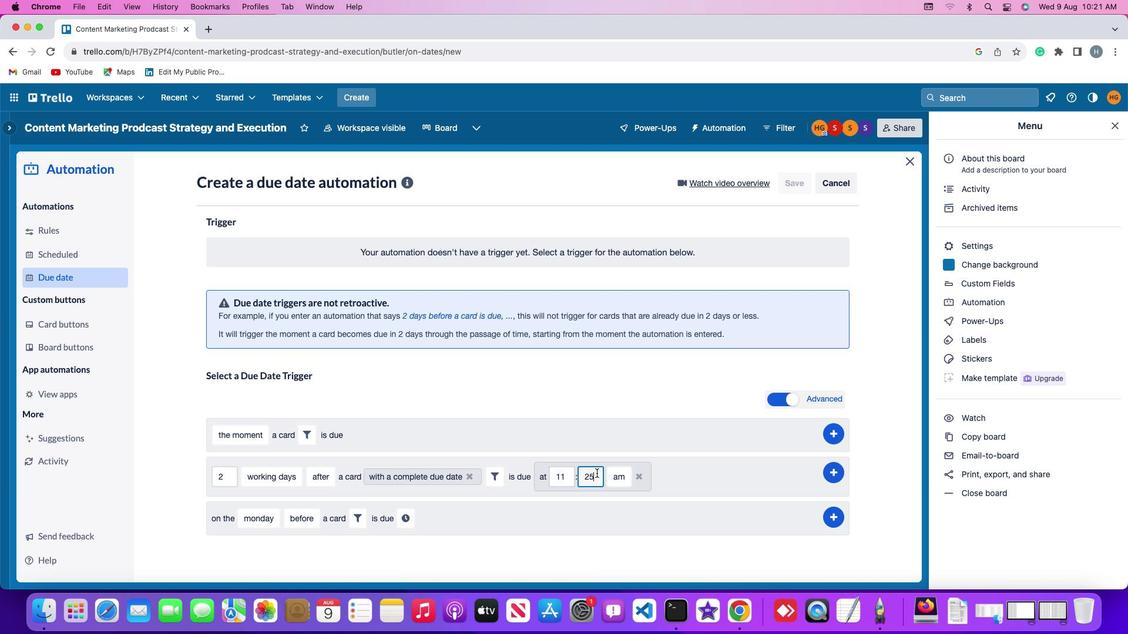 
Action: Mouse pressed left at (596, 473)
Screenshot: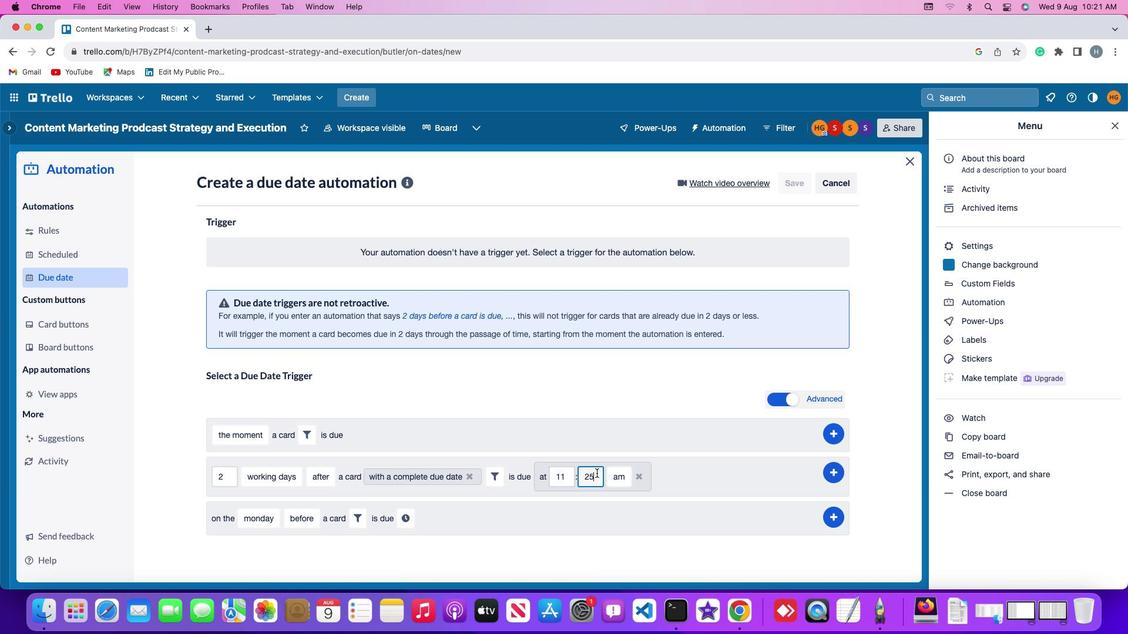 
Action: Key pressed Key.backspaceKey.backspaceKey.backspace'0''0'
Screenshot: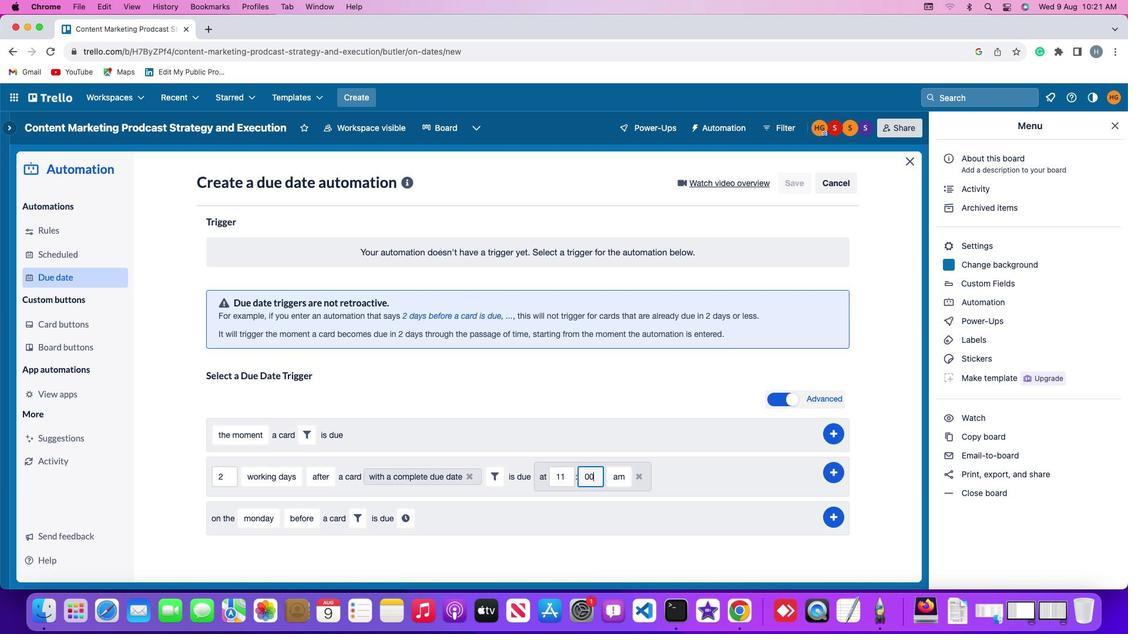 
Action: Mouse moved to (620, 476)
Screenshot: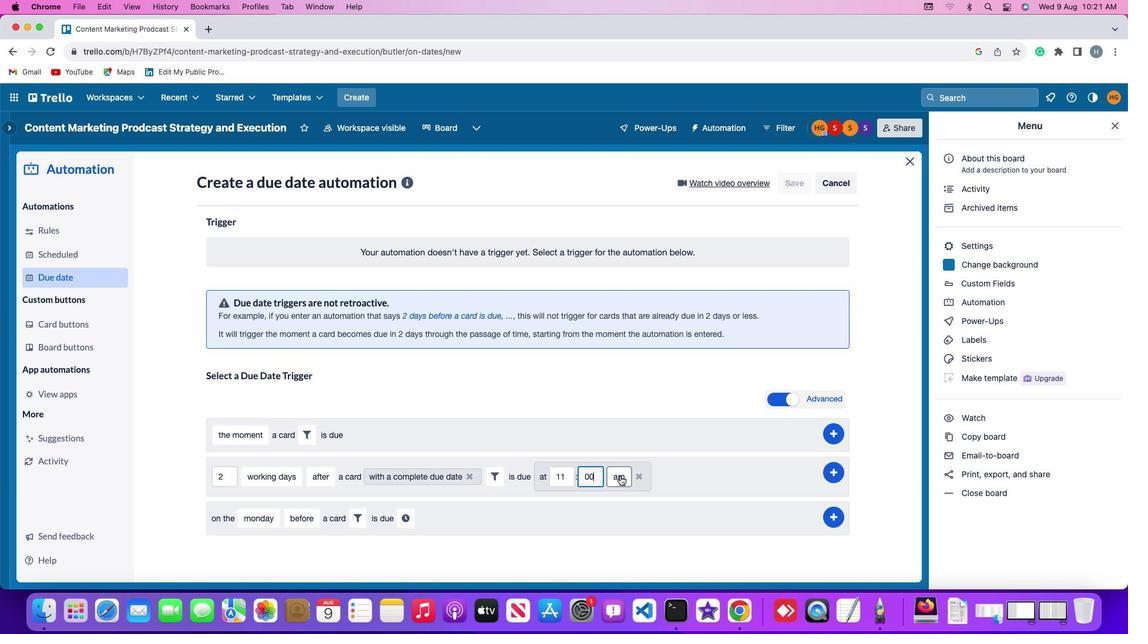 
Action: Mouse pressed left at (620, 476)
Screenshot: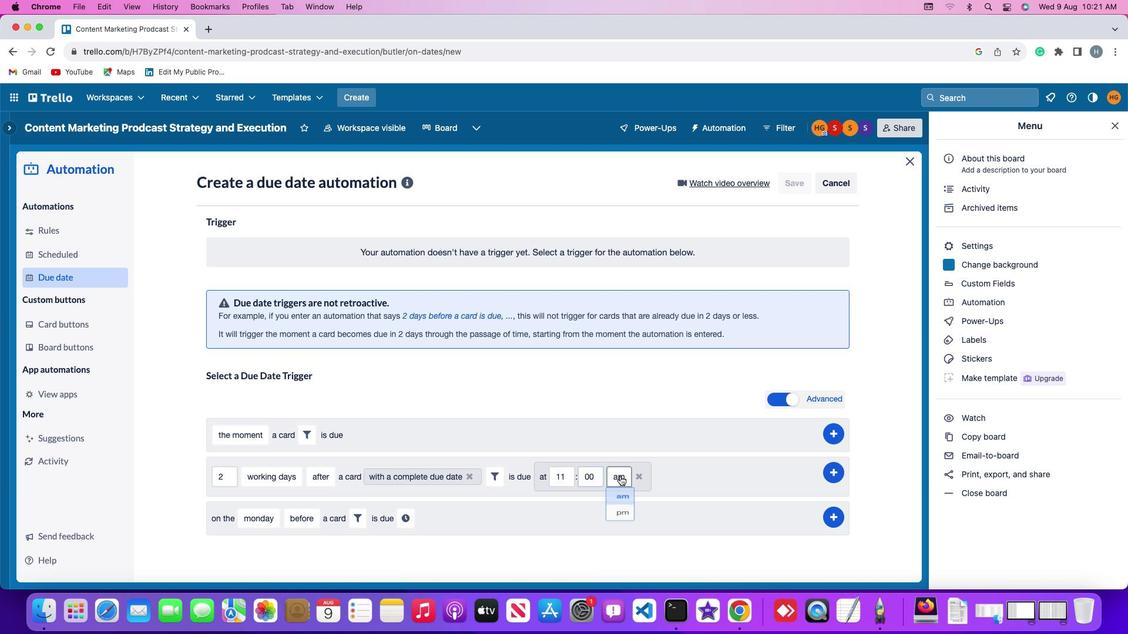 
Action: Mouse moved to (619, 497)
Screenshot: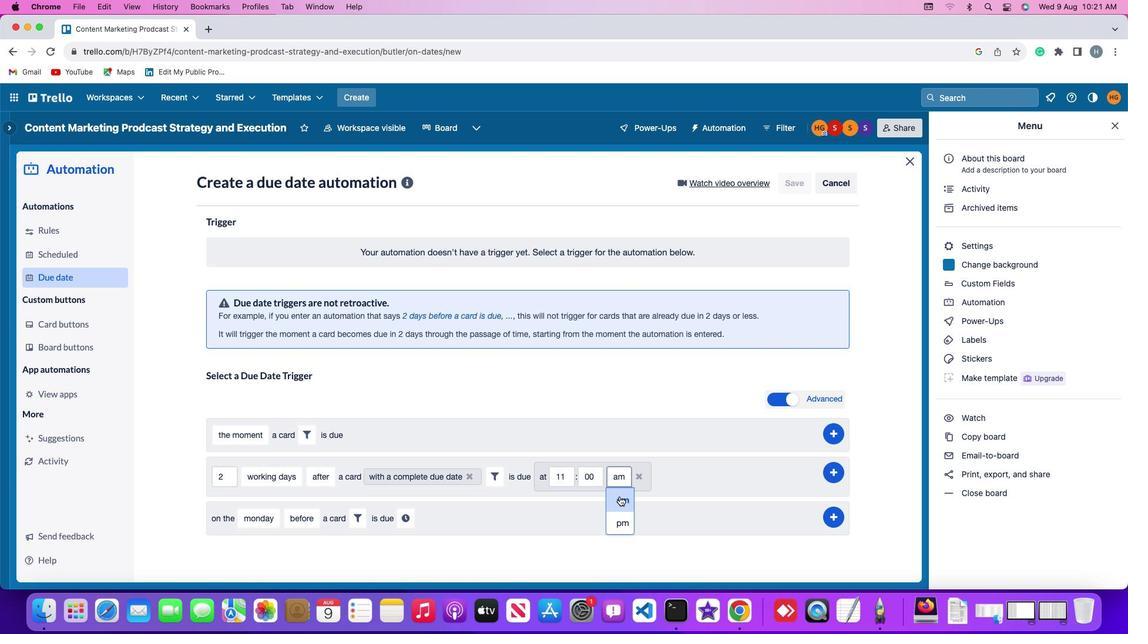 
Action: Mouse pressed left at (619, 497)
Screenshot: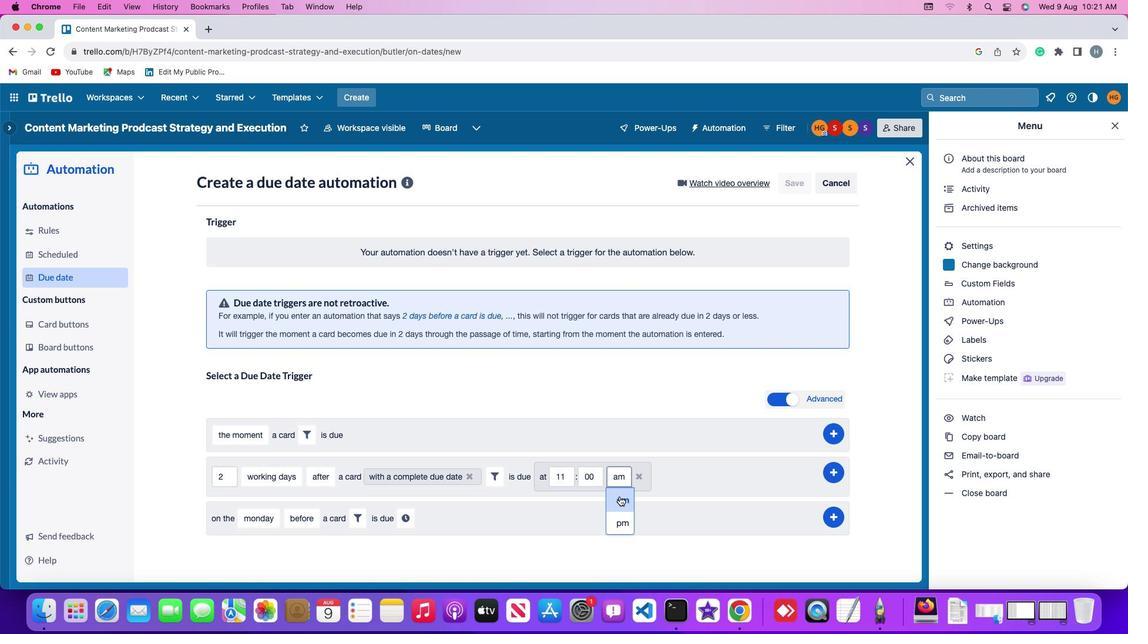 
Action: Mouse moved to (831, 470)
Screenshot: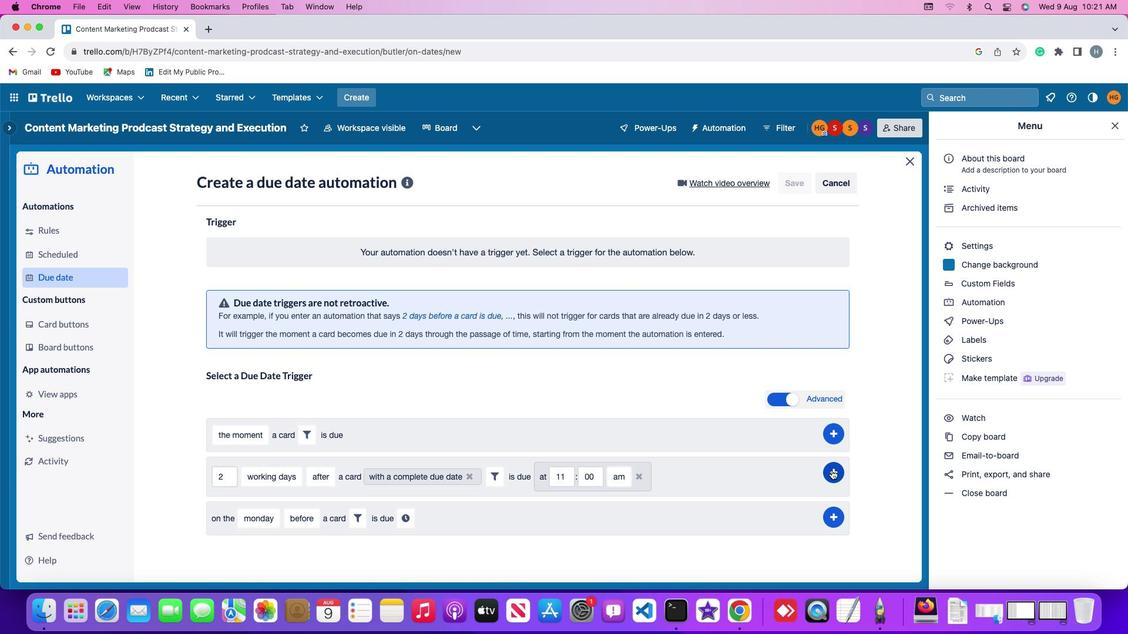 
Action: Mouse pressed left at (831, 470)
Screenshot: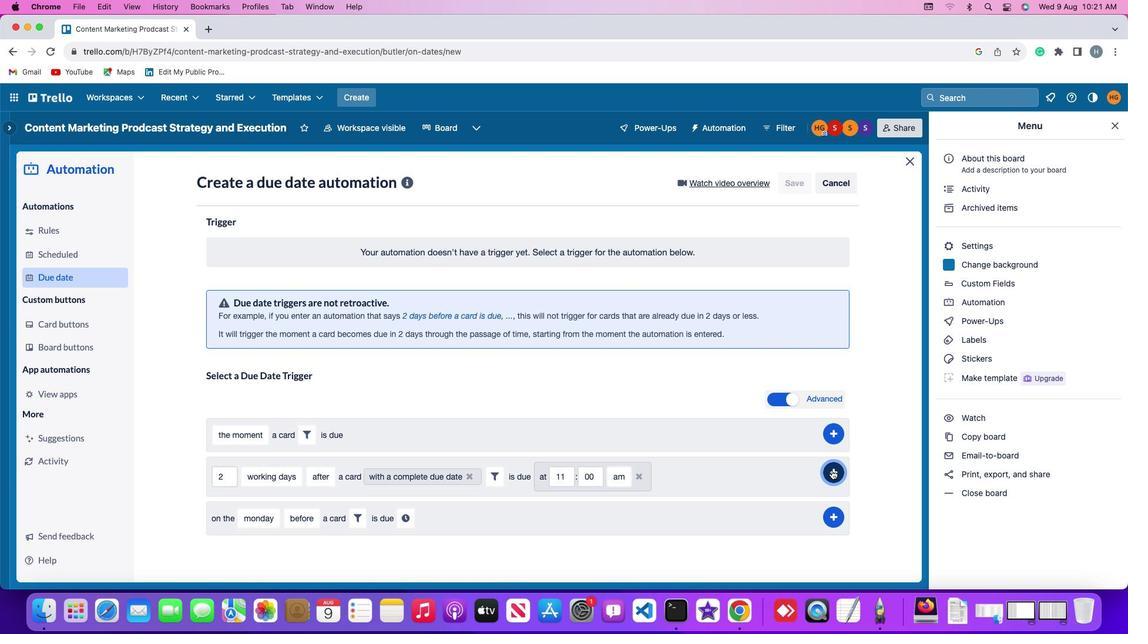 
Action: Mouse moved to (876, 339)
Screenshot: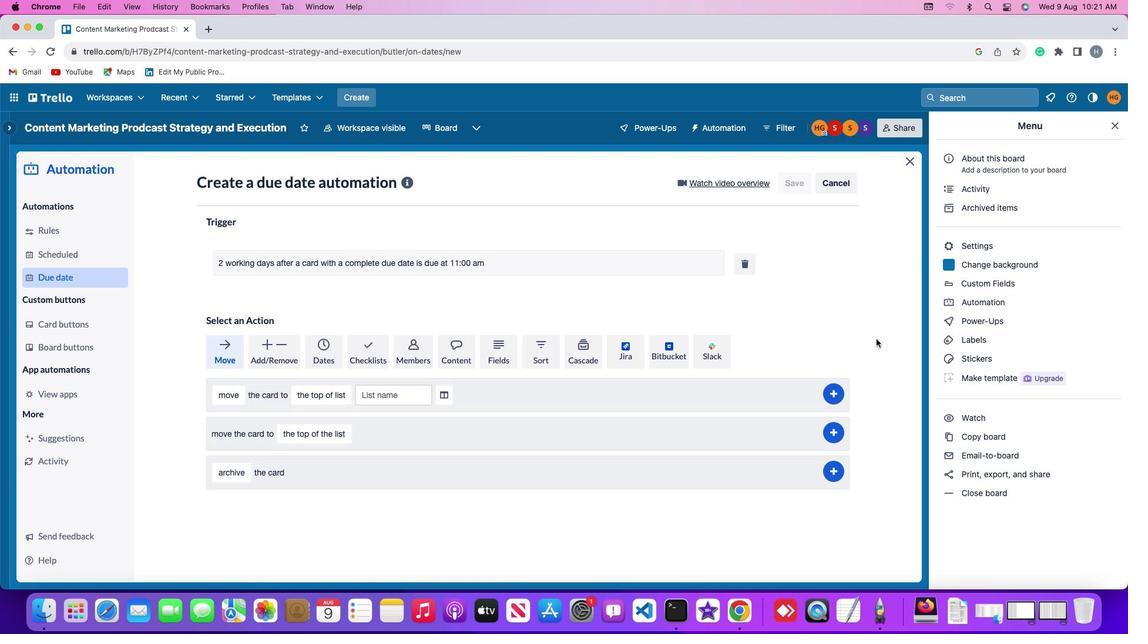 
